 Task: Create a due date automation trigger when advanced on, 2 days after a card is due add dates not due tomorrow at 11:00 AM.
Action: Mouse moved to (964, 285)
Screenshot: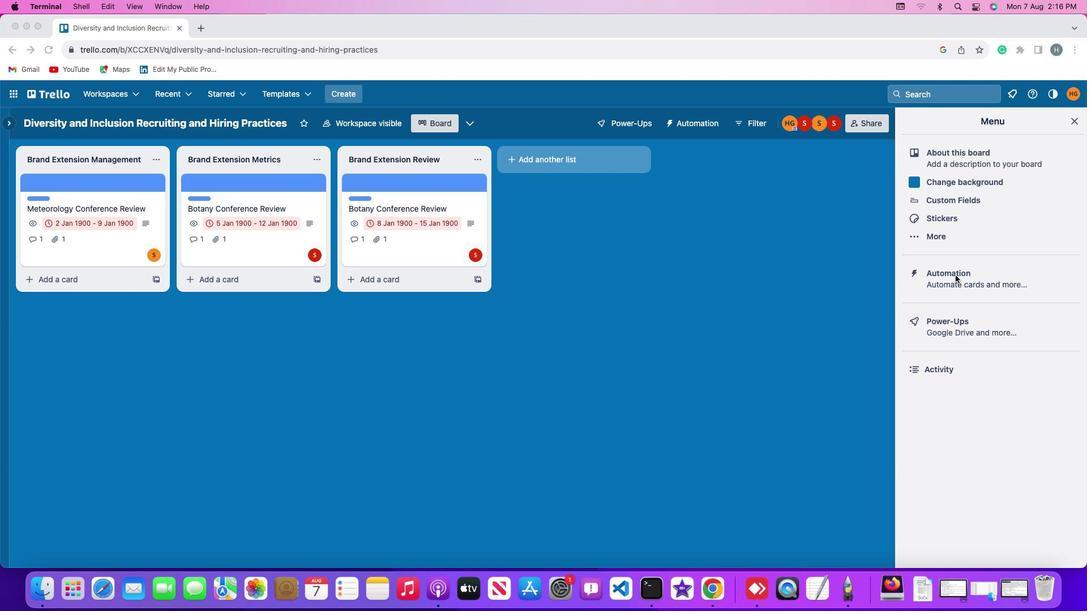 
Action: Mouse pressed left at (964, 285)
Screenshot: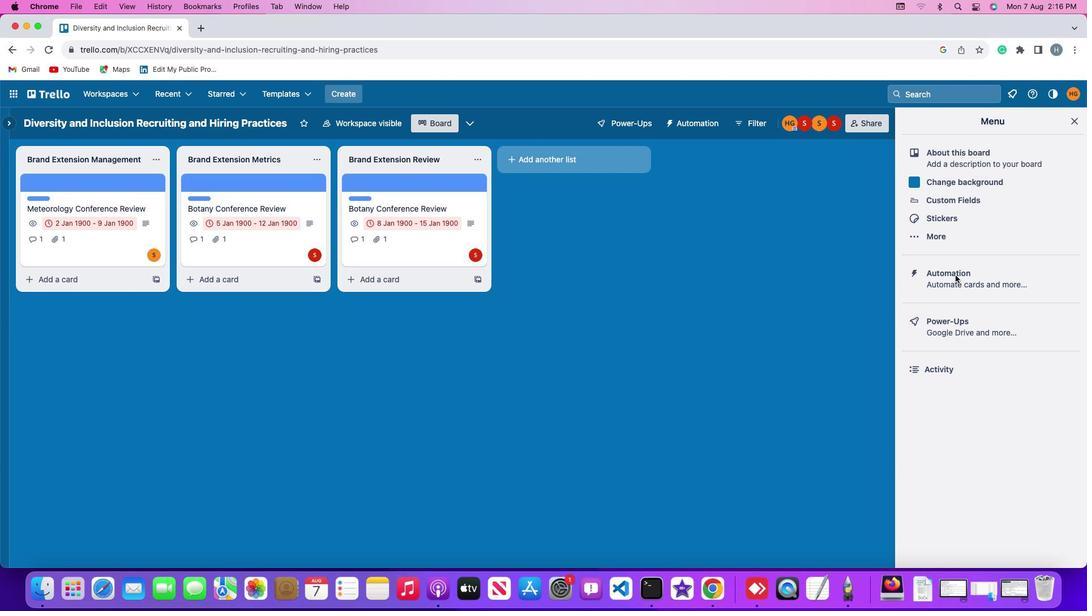 
Action: Mouse moved to (964, 285)
Screenshot: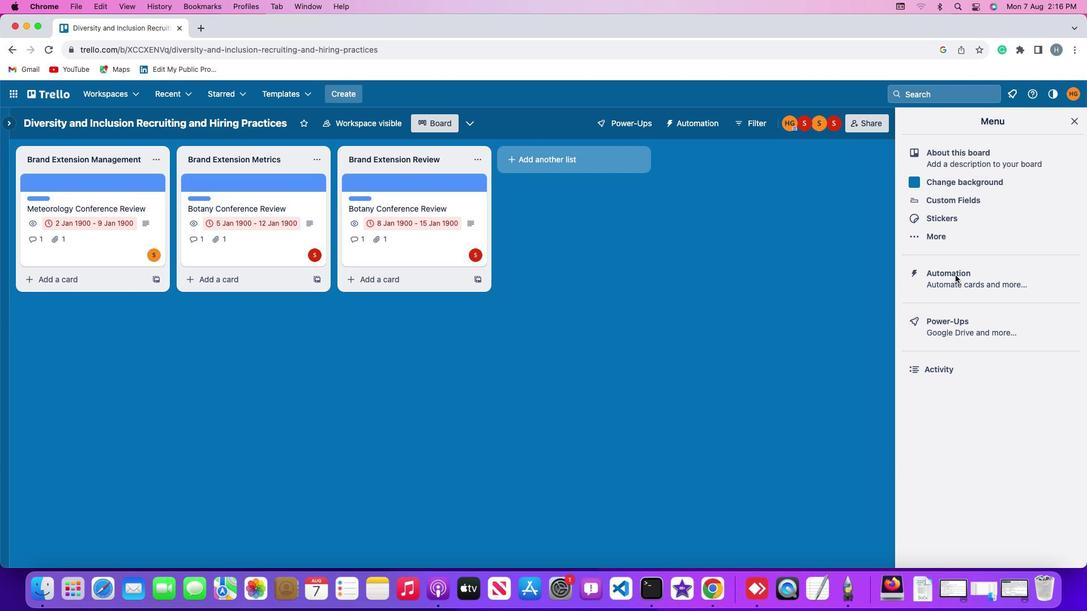 
Action: Mouse pressed left at (964, 285)
Screenshot: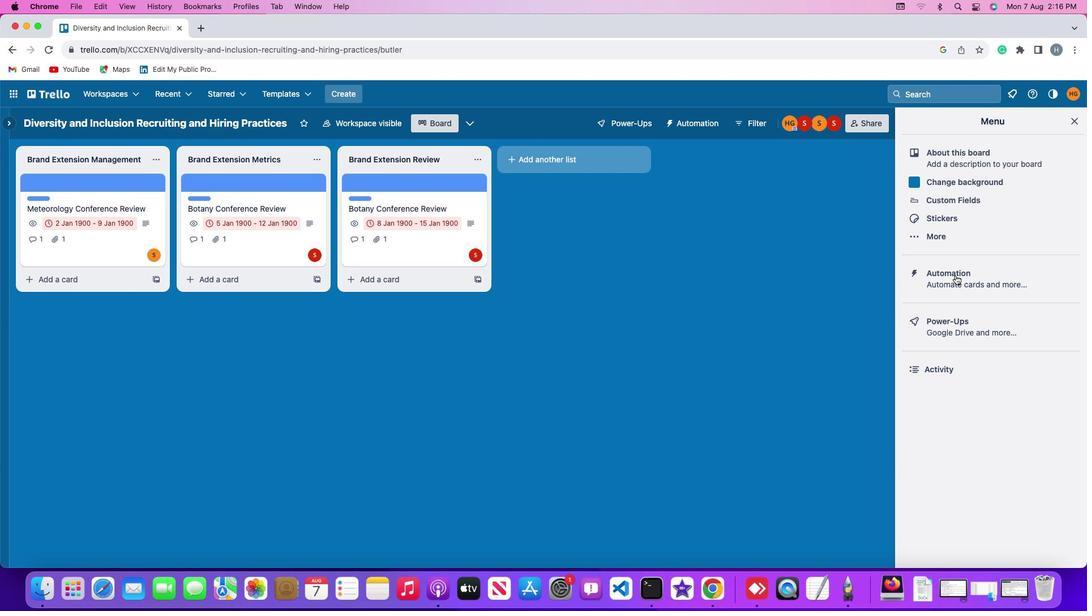 
Action: Mouse moved to (66, 276)
Screenshot: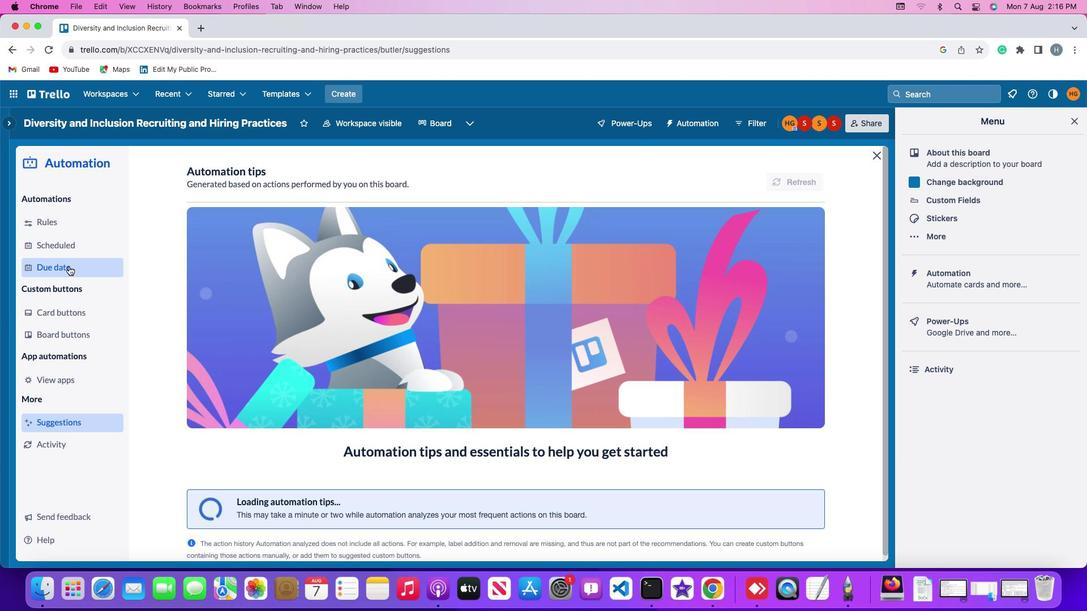 
Action: Mouse pressed left at (66, 276)
Screenshot: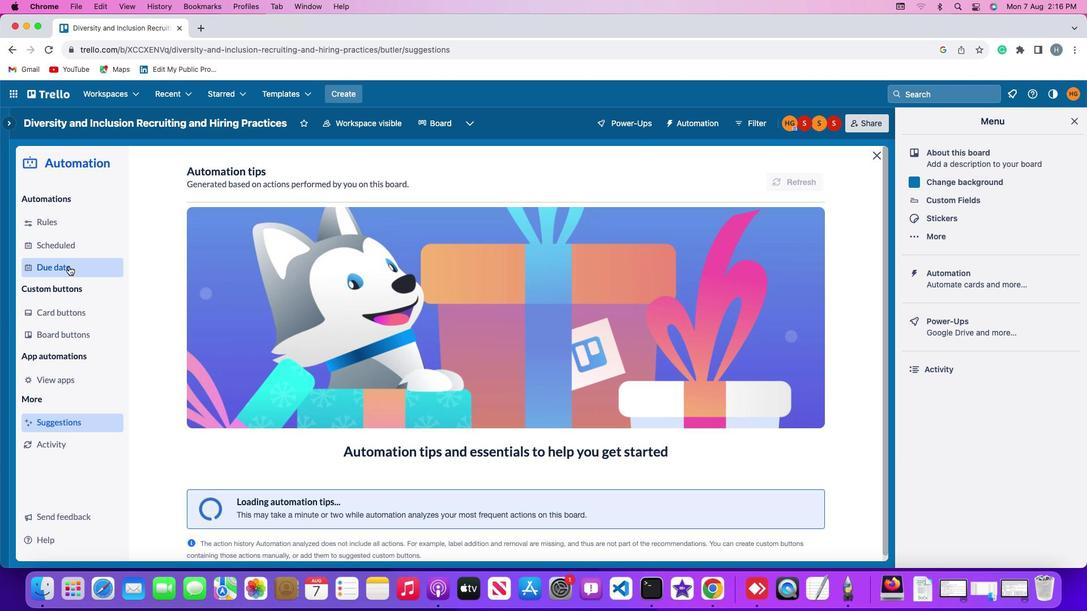 
Action: Mouse moved to (779, 186)
Screenshot: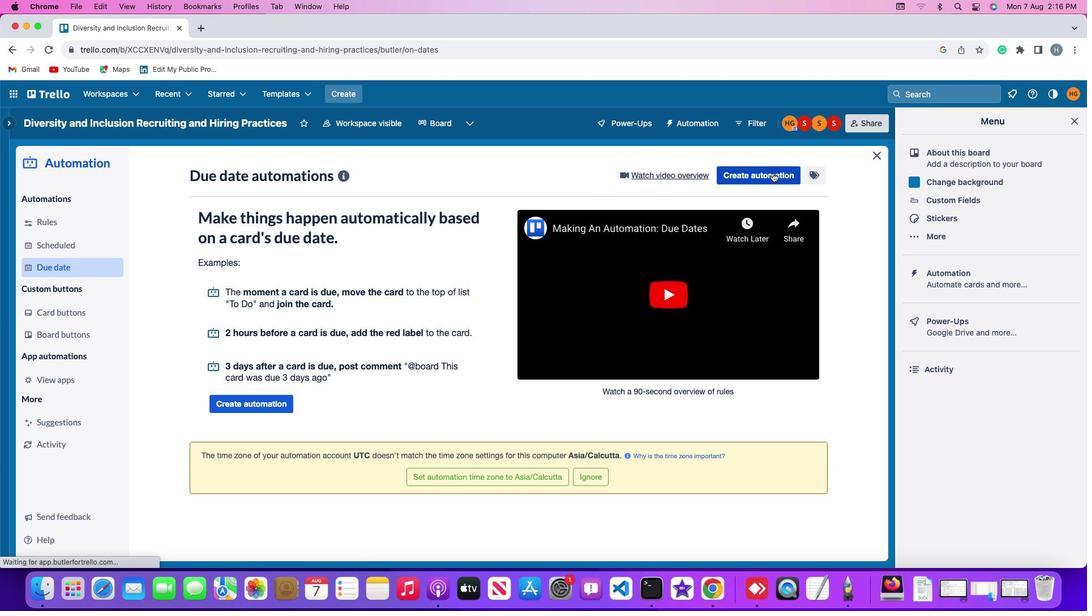 
Action: Mouse pressed left at (779, 186)
Screenshot: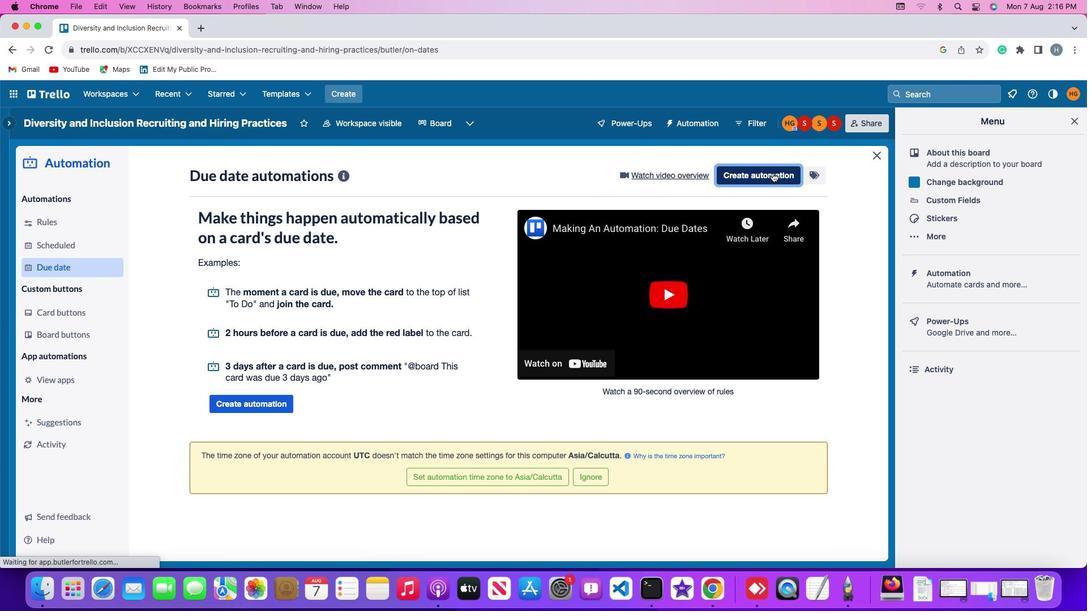 
Action: Mouse moved to (509, 292)
Screenshot: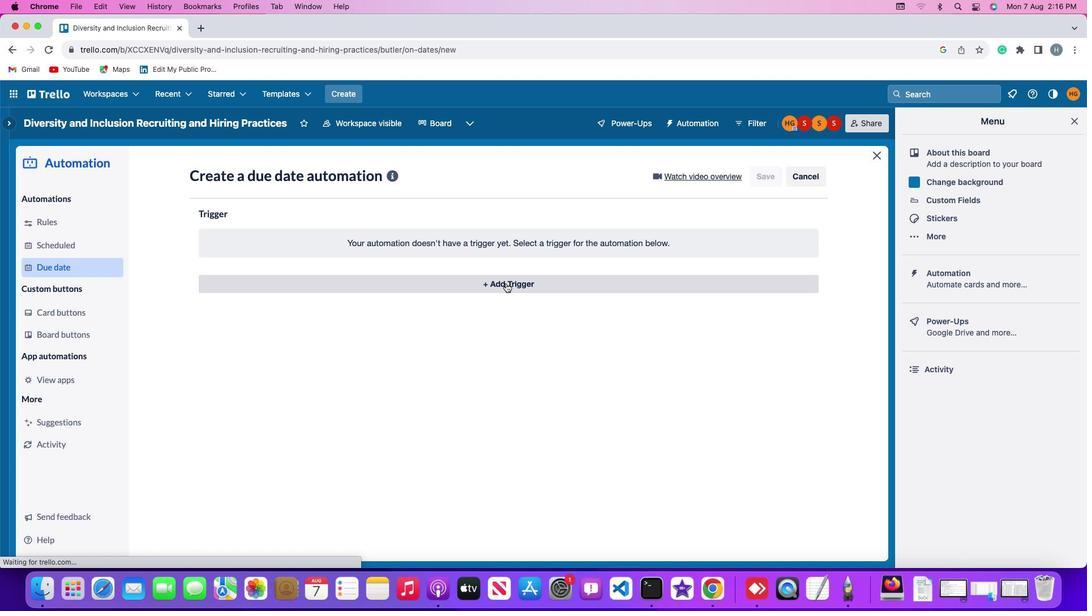 
Action: Mouse pressed left at (509, 292)
Screenshot: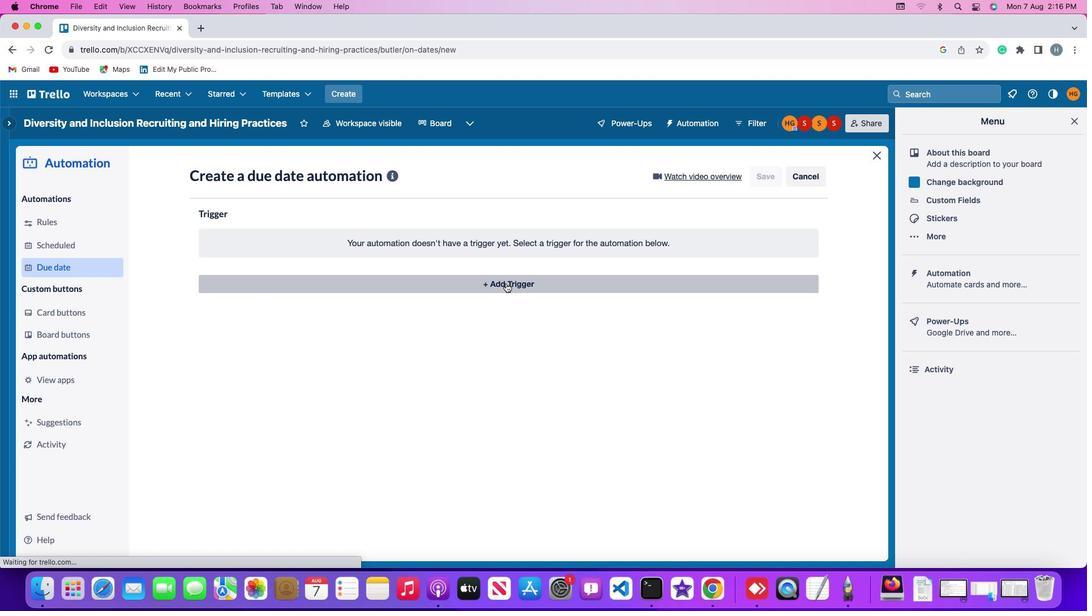 
Action: Mouse moved to (216, 459)
Screenshot: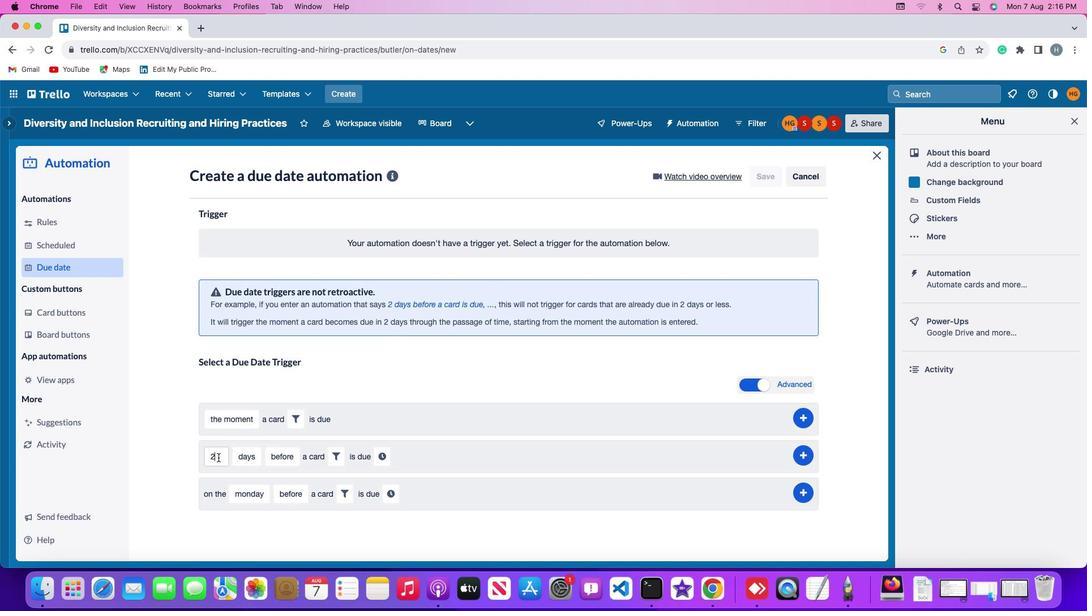 
Action: Mouse pressed left at (216, 459)
Screenshot: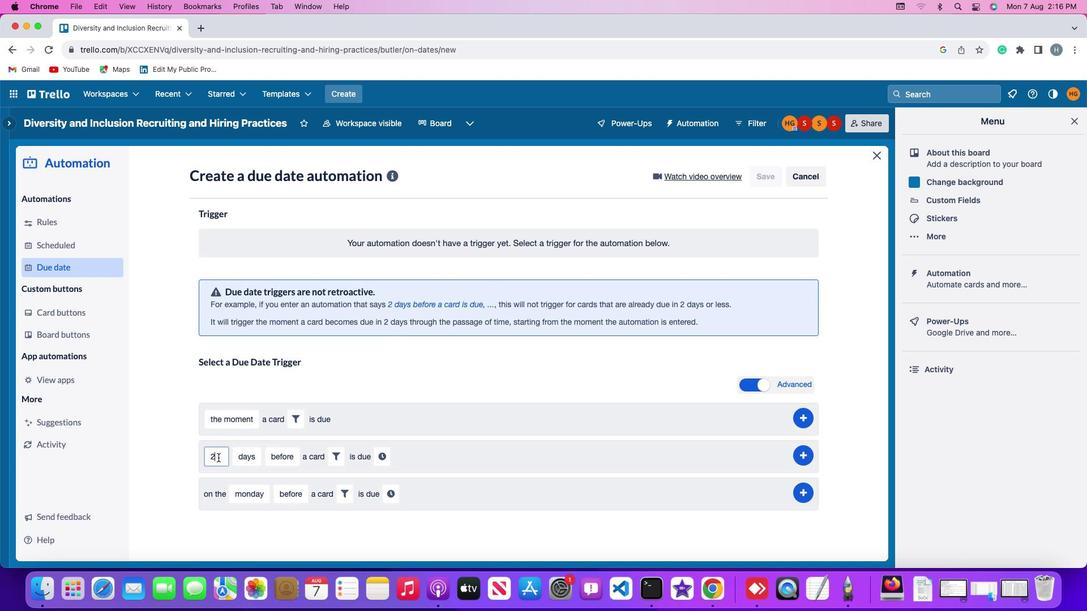 
Action: Key pressed Key.backspace'2'
Screenshot: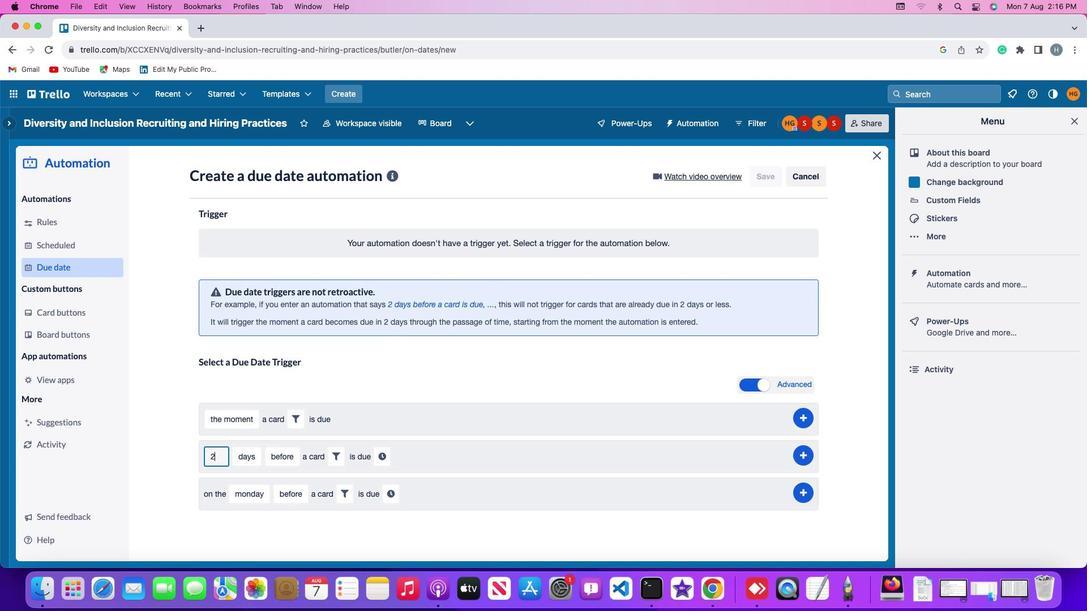 
Action: Mouse moved to (250, 458)
Screenshot: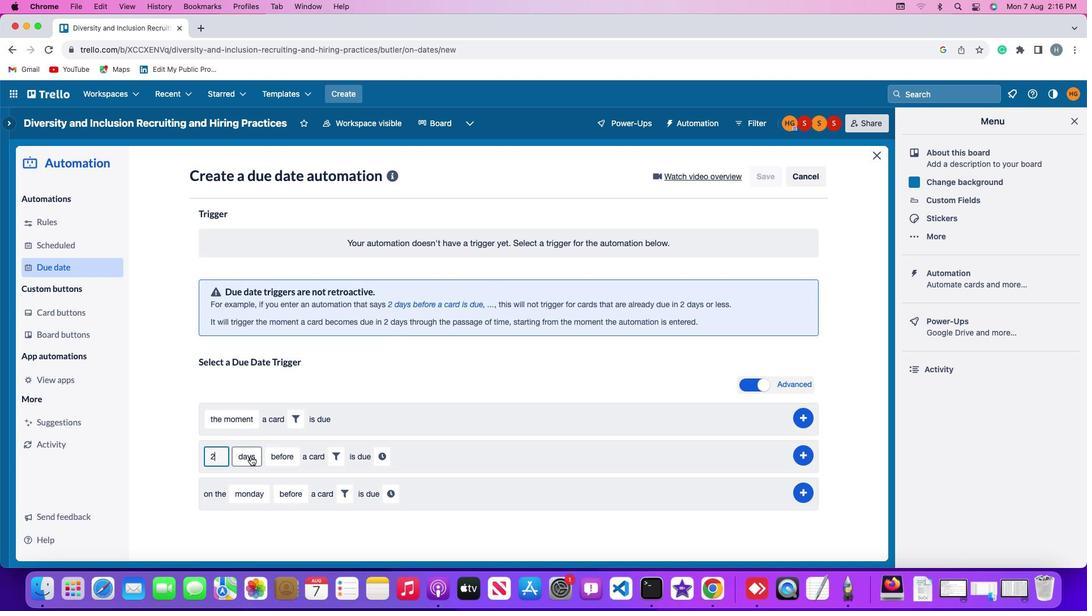 
Action: Mouse pressed left at (250, 458)
Screenshot: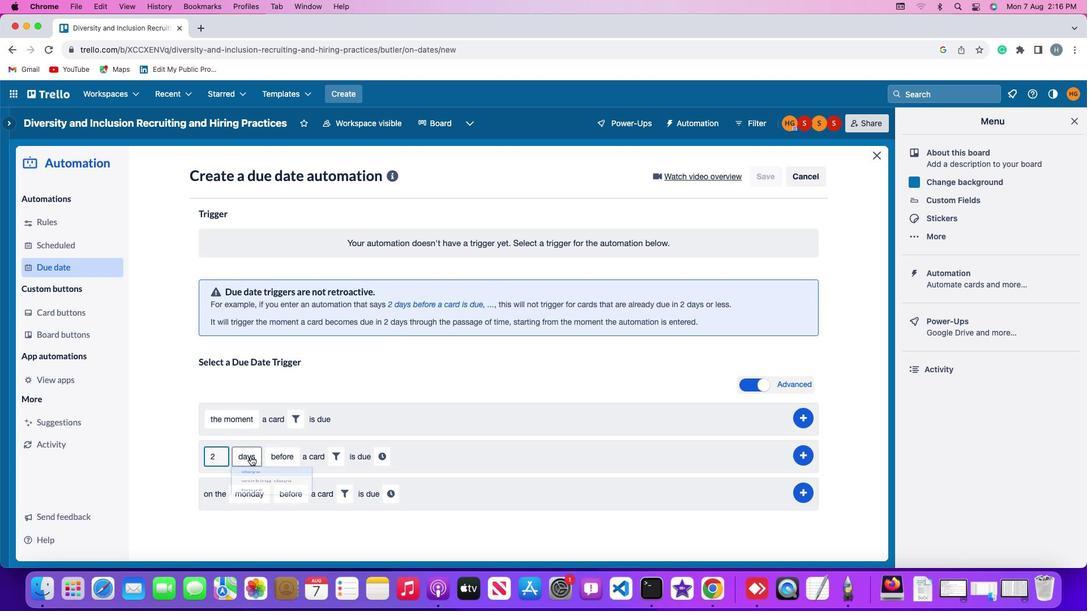 
Action: Mouse moved to (253, 478)
Screenshot: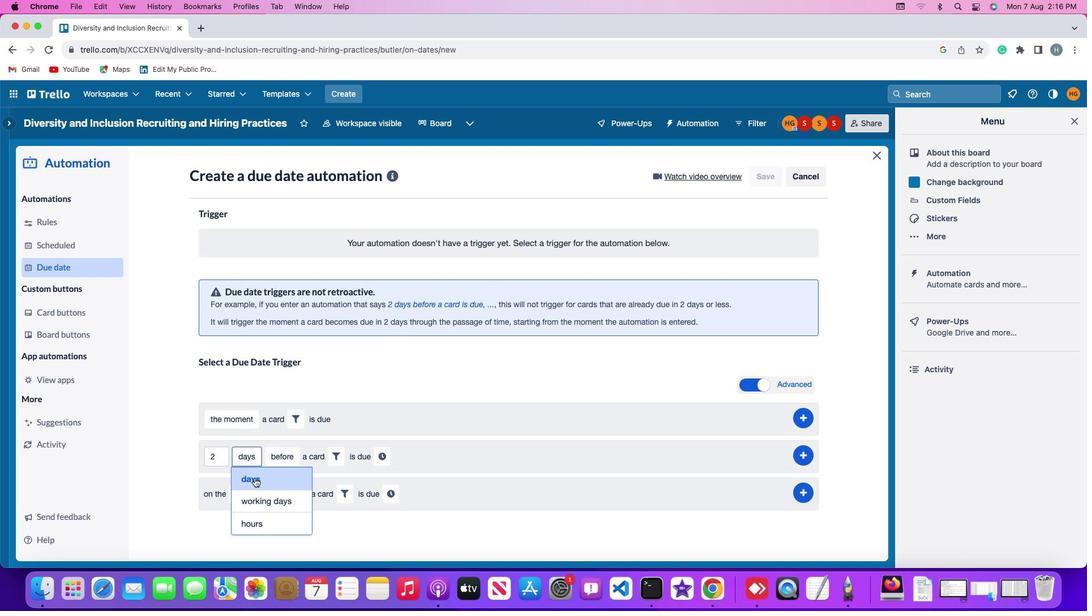 
Action: Mouse pressed left at (253, 478)
Screenshot: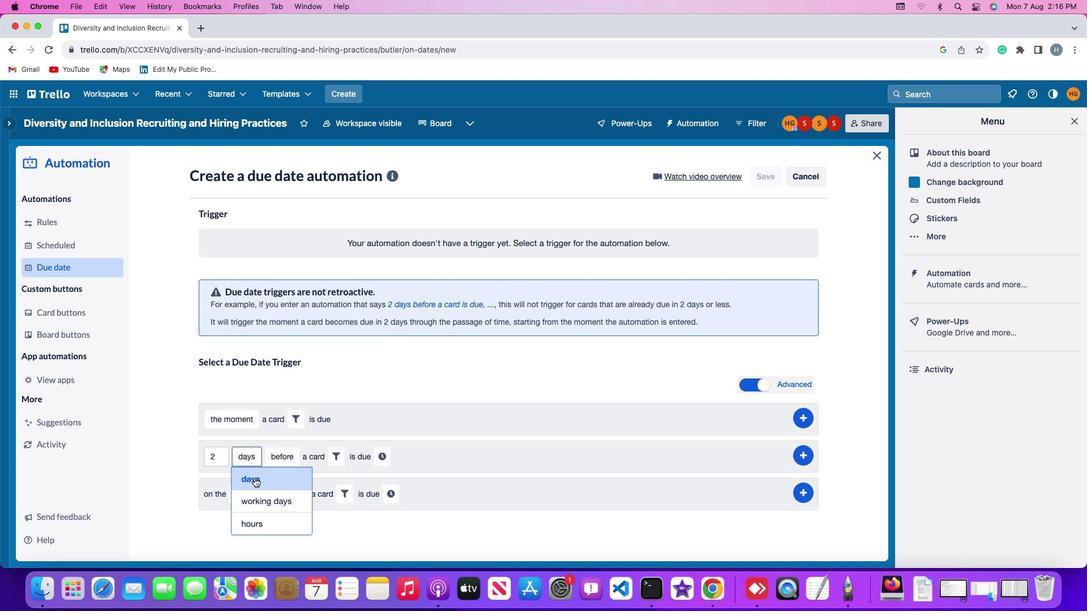 
Action: Mouse moved to (290, 457)
Screenshot: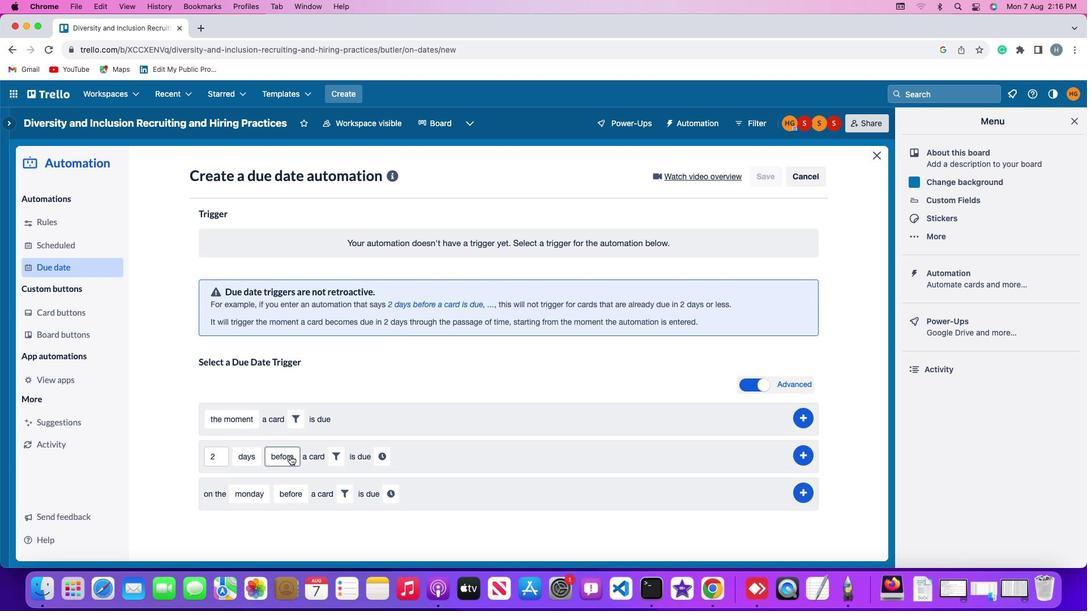 
Action: Mouse pressed left at (290, 457)
Screenshot: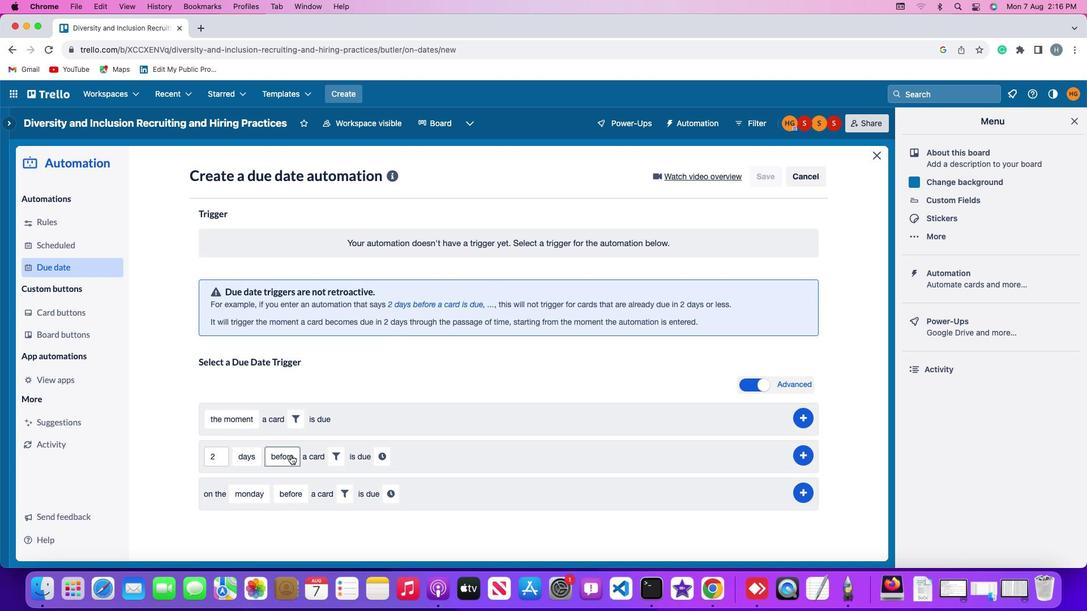 
Action: Mouse moved to (290, 504)
Screenshot: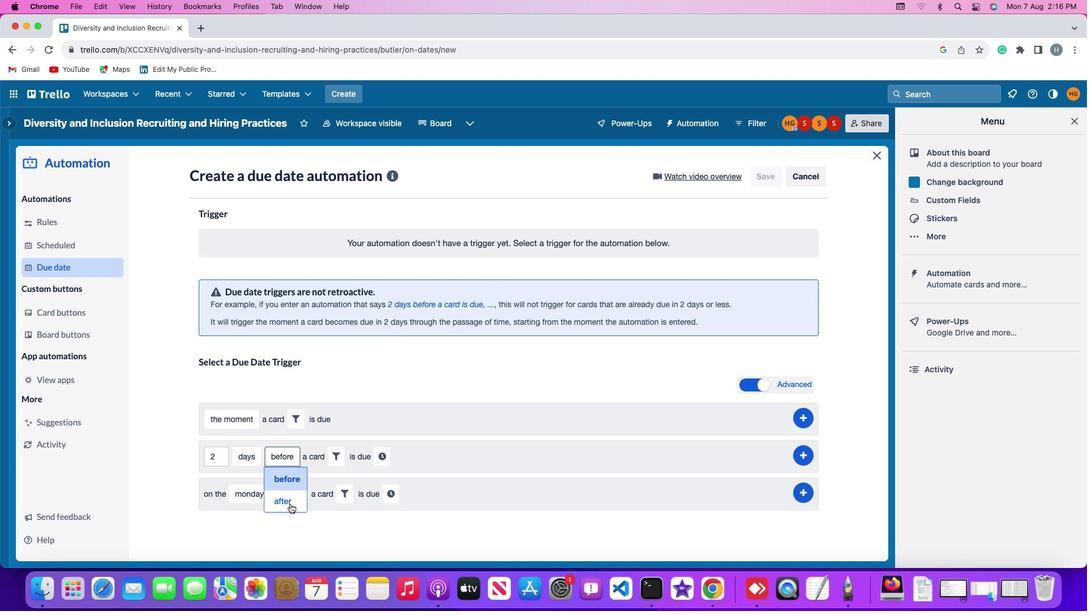 
Action: Mouse pressed left at (290, 504)
Screenshot: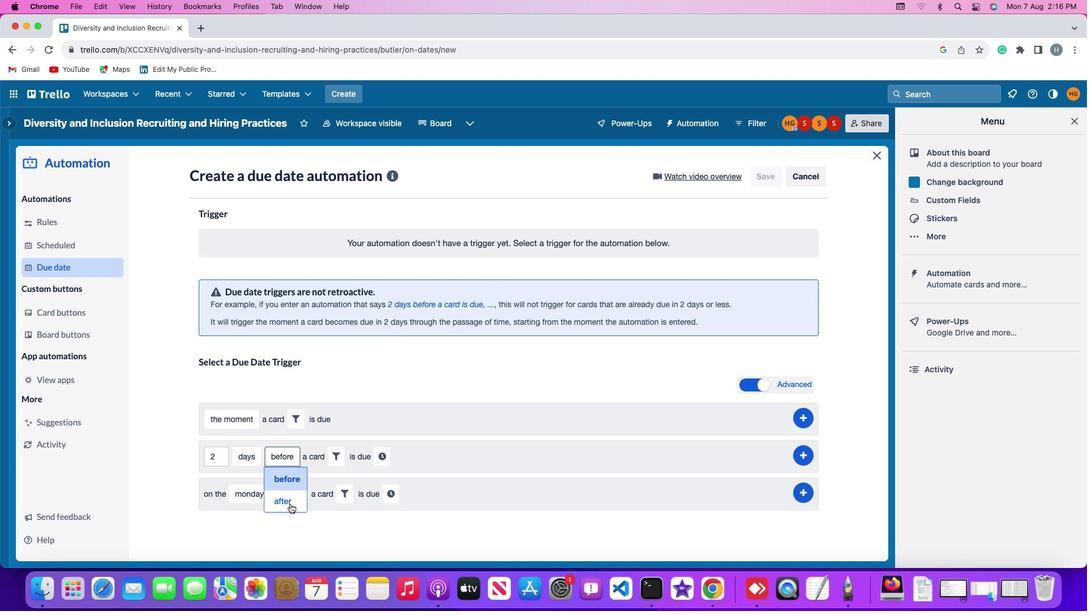 
Action: Mouse moved to (411, 454)
Screenshot: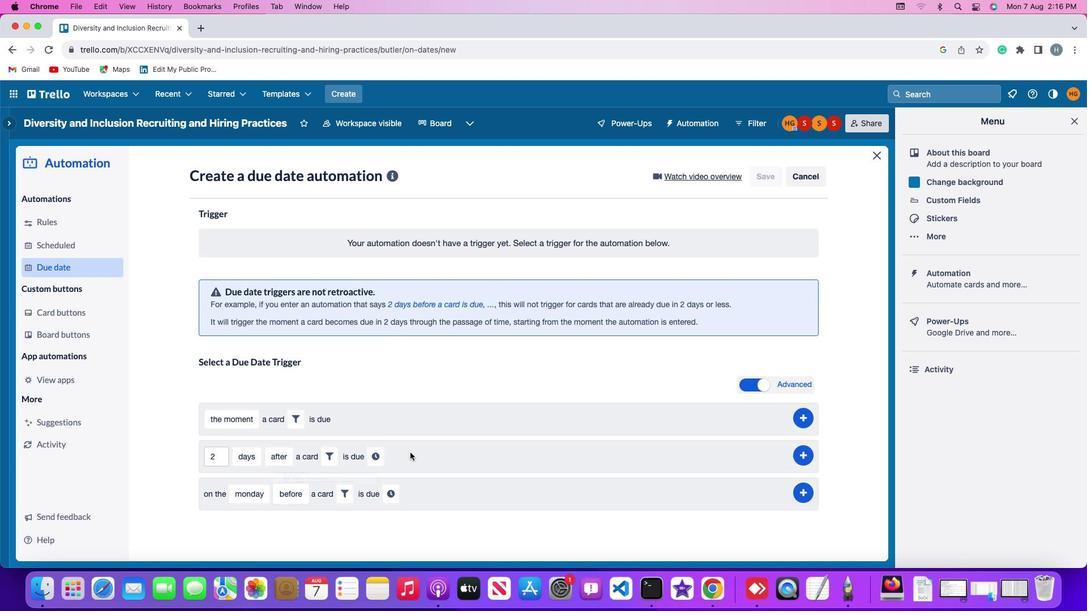 
Action: Mouse pressed left at (411, 454)
Screenshot: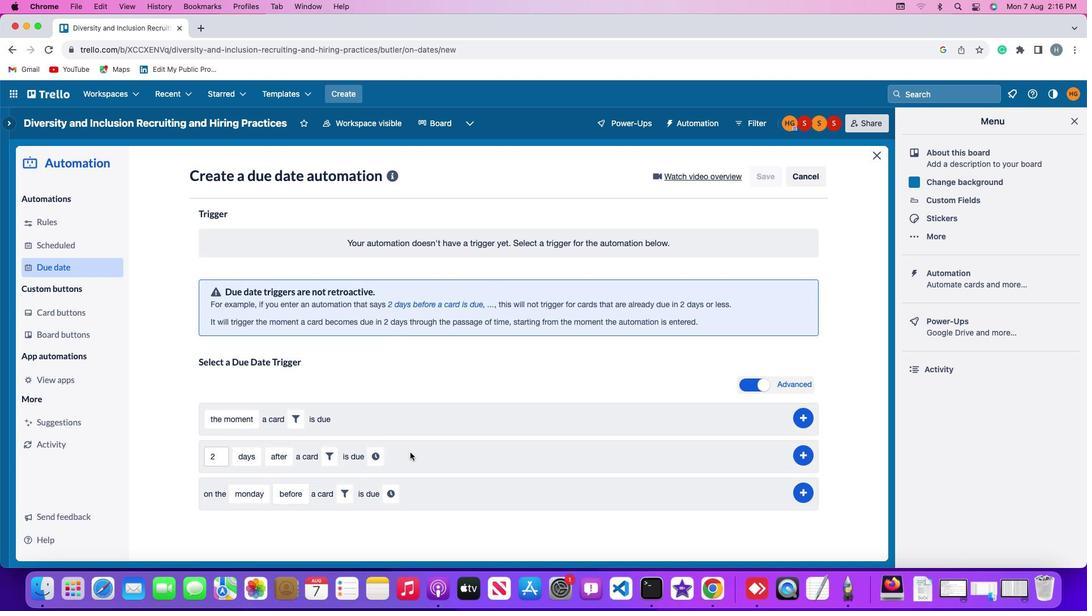 
Action: Mouse moved to (326, 457)
Screenshot: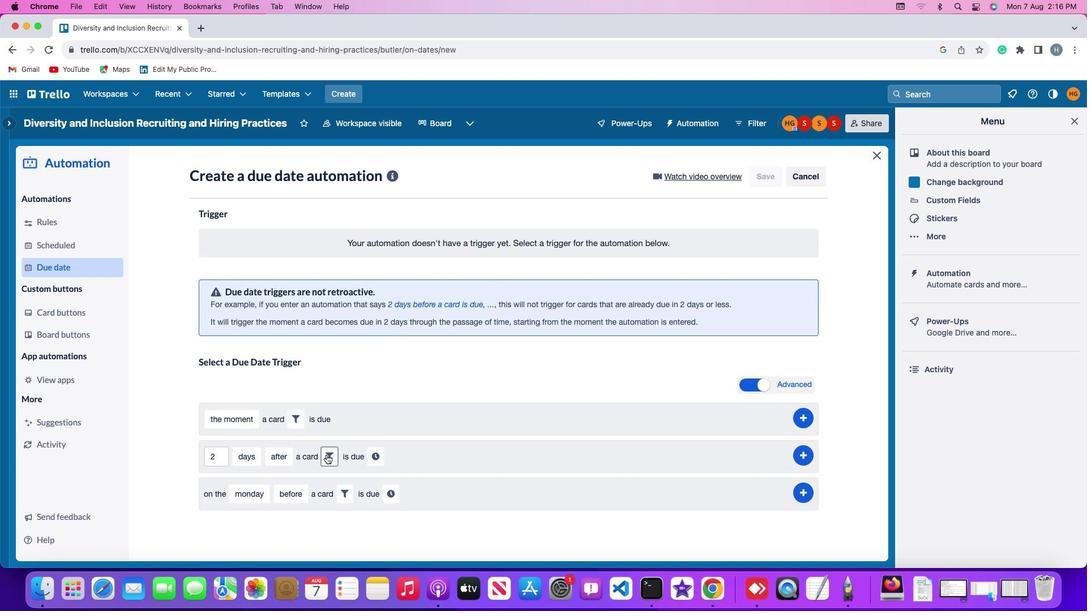 
Action: Mouse pressed left at (326, 457)
Screenshot: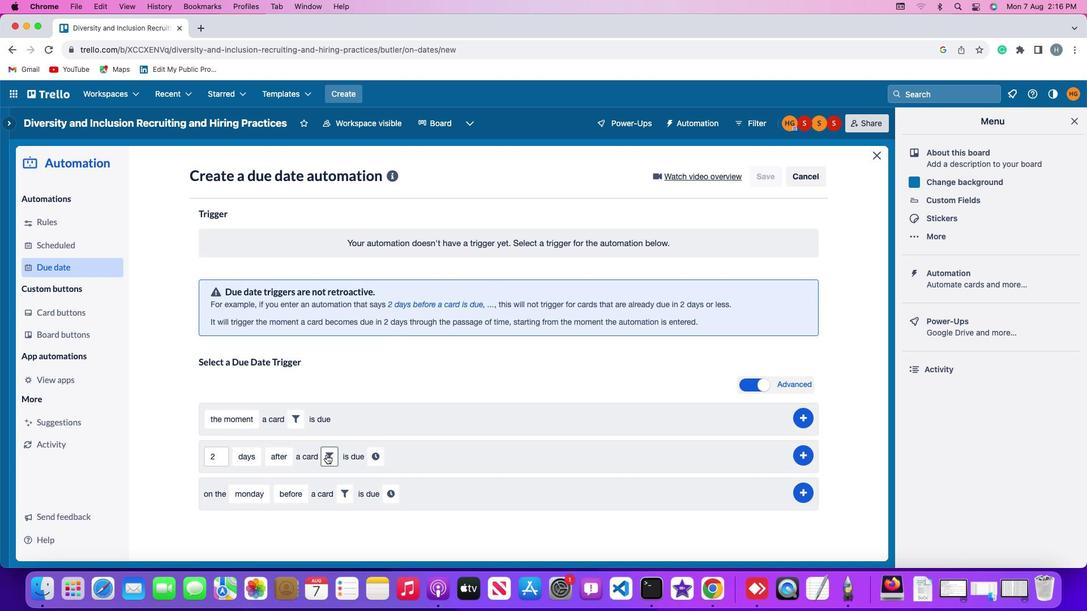 
Action: Mouse moved to (394, 491)
Screenshot: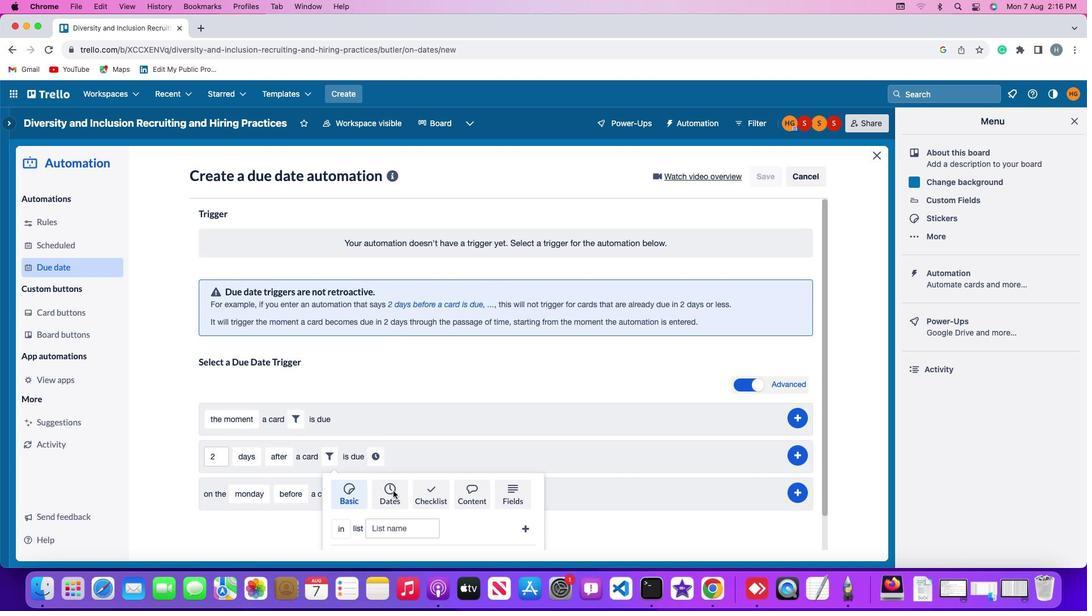 
Action: Mouse pressed left at (394, 491)
Screenshot: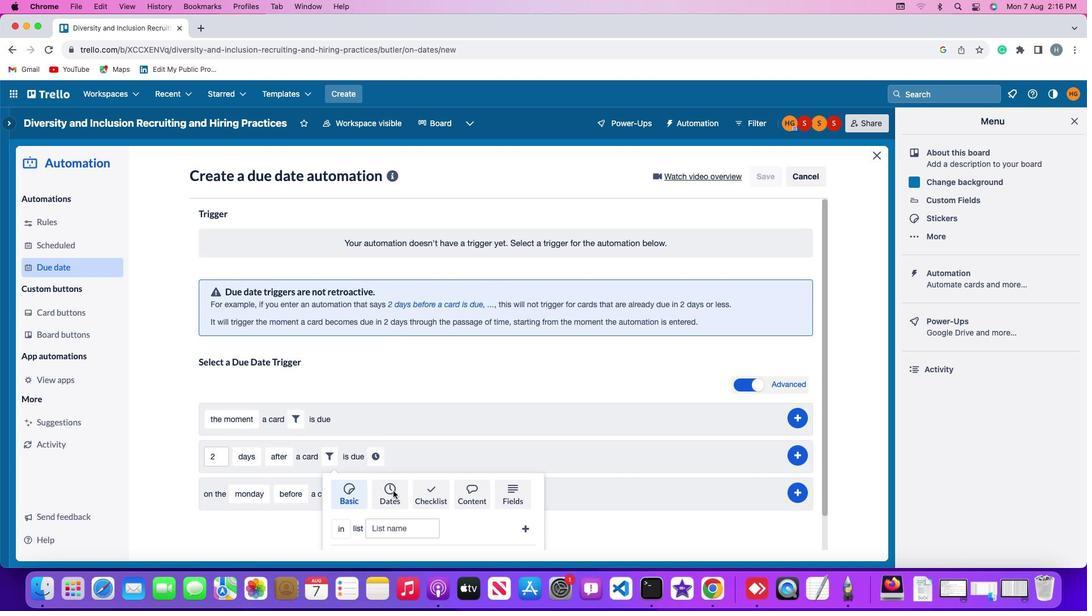 
Action: Mouse moved to (334, 438)
Screenshot: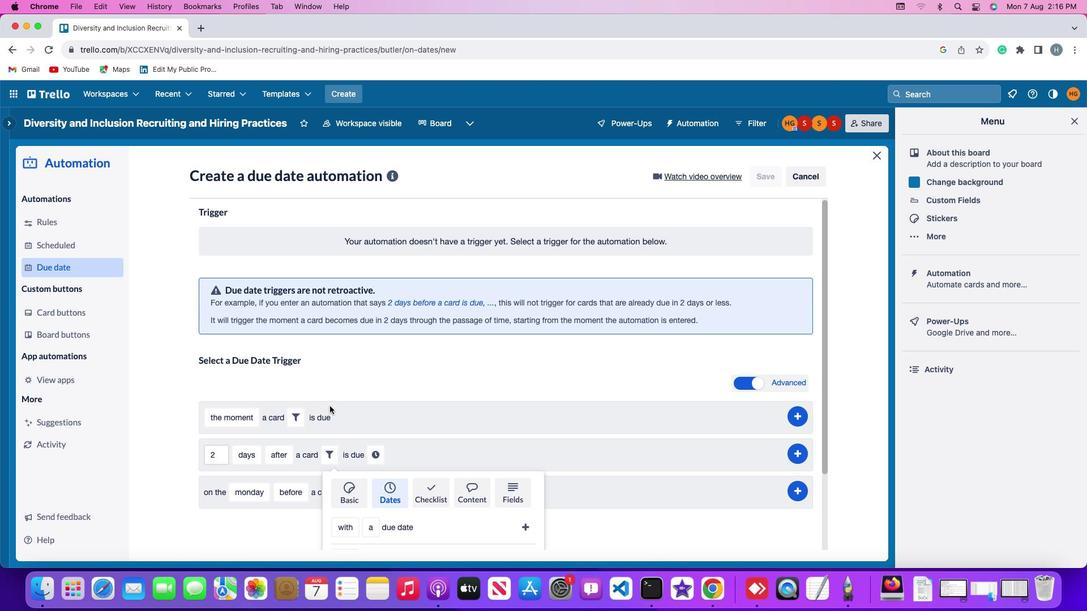 
Action: Mouse scrolled (334, 438) with delta (-3, 21)
Screenshot: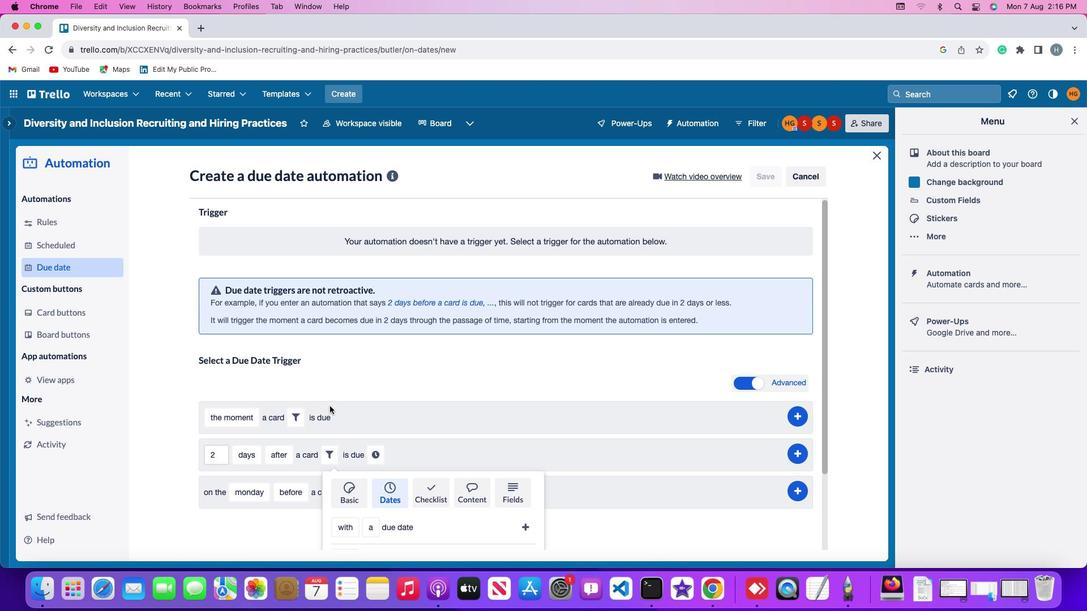
Action: Mouse moved to (331, 418)
Screenshot: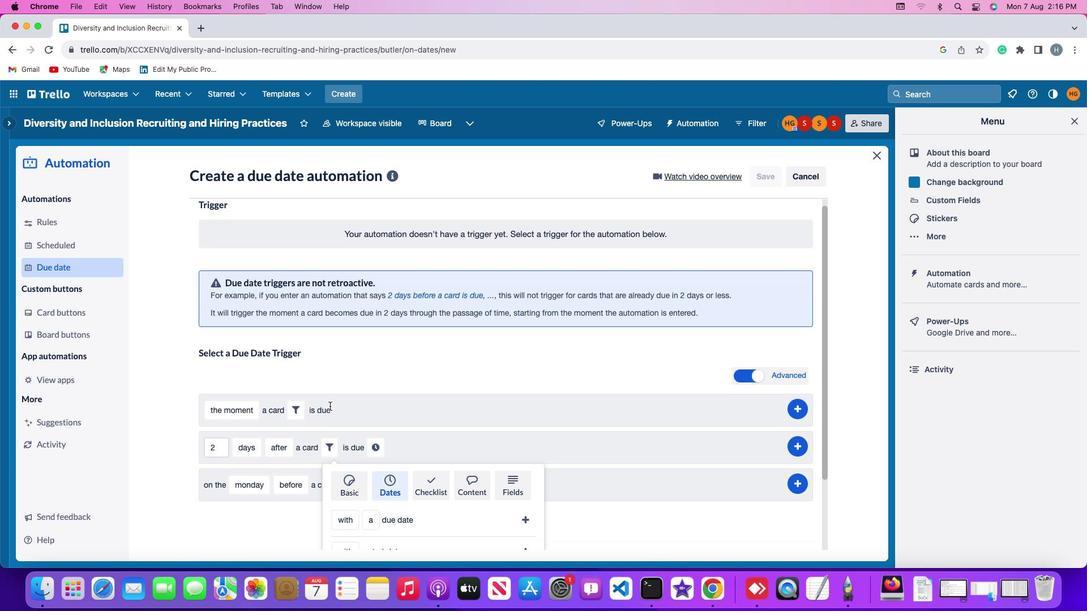 
Action: Mouse scrolled (331, 418) with delta (-3, 21)
Screenshot: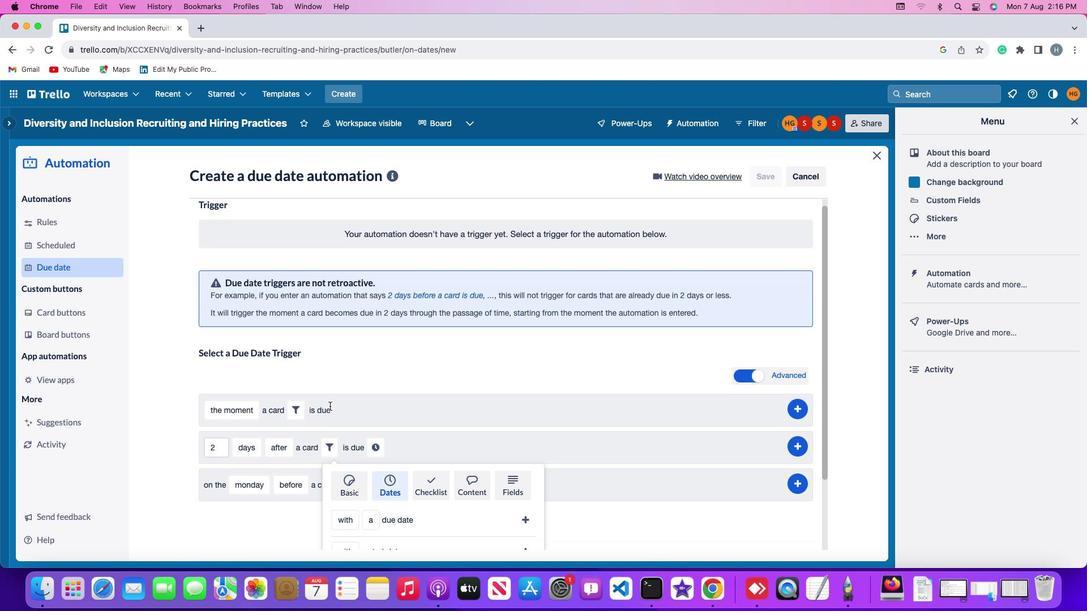 
Action: Mouse moved to (330, 410)
Screenshot: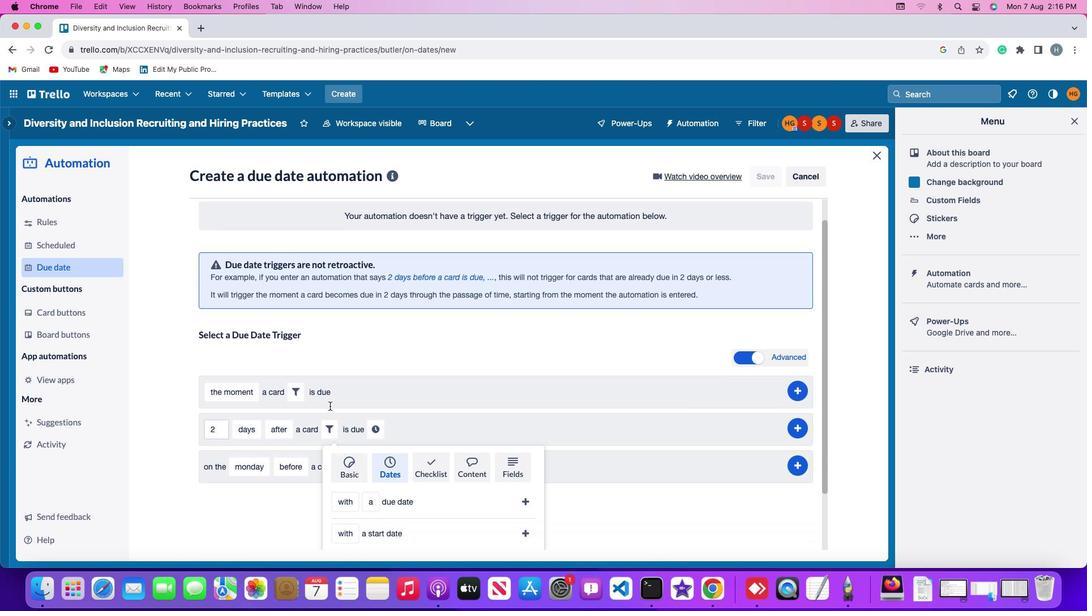 
Action: Mouse scrolled (330, 410) with delta (-3, 20)
Screenshot: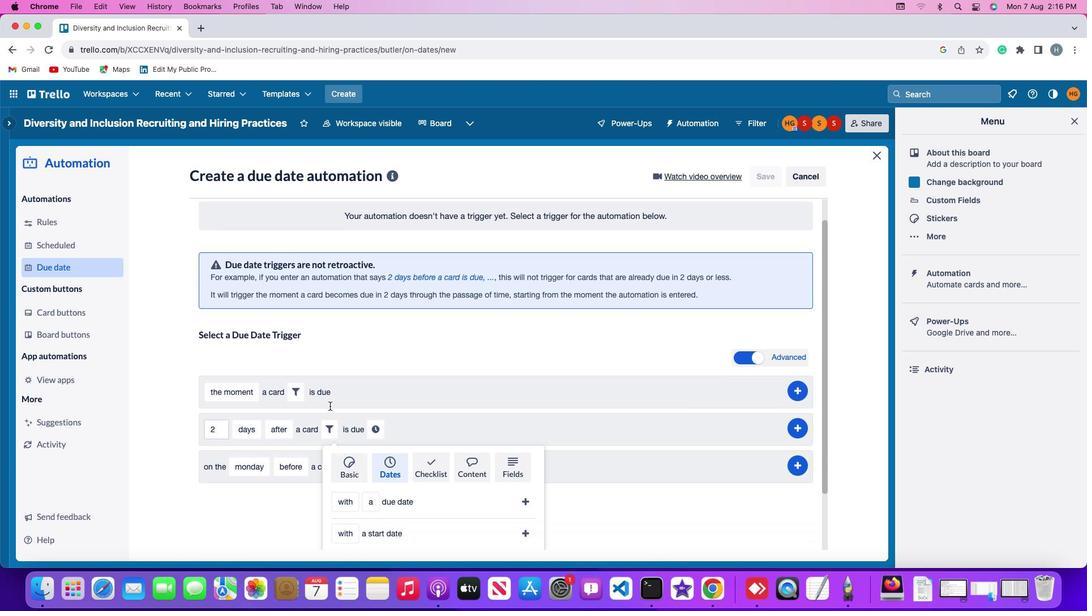 
Action: Mouse scrolled (330, 410) with delta (-3, 19)
Screenshot: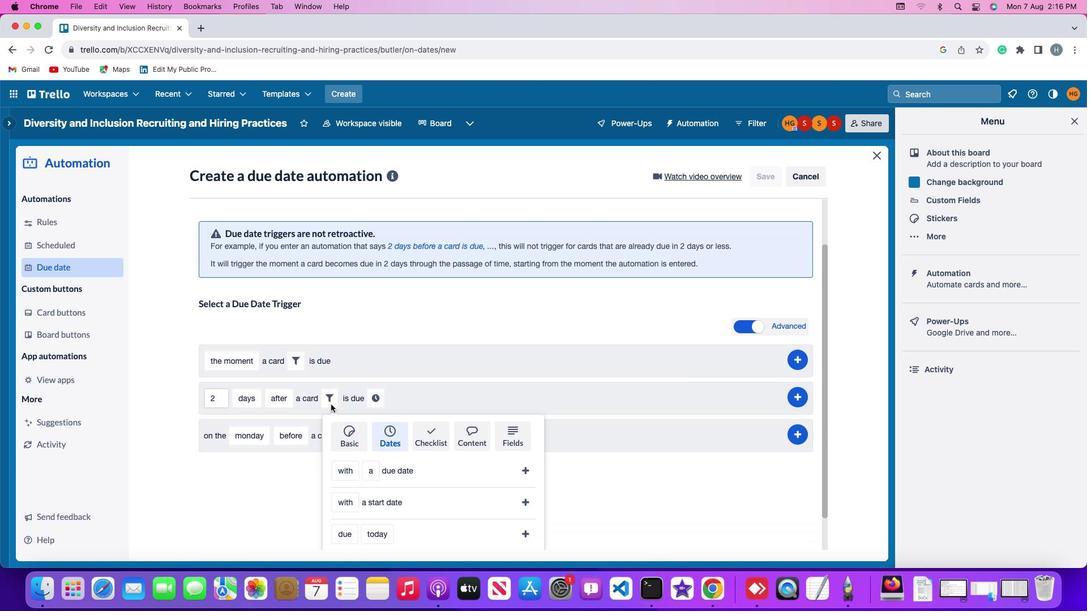
Action: Mouse moved to (345, 497)
Screenshot: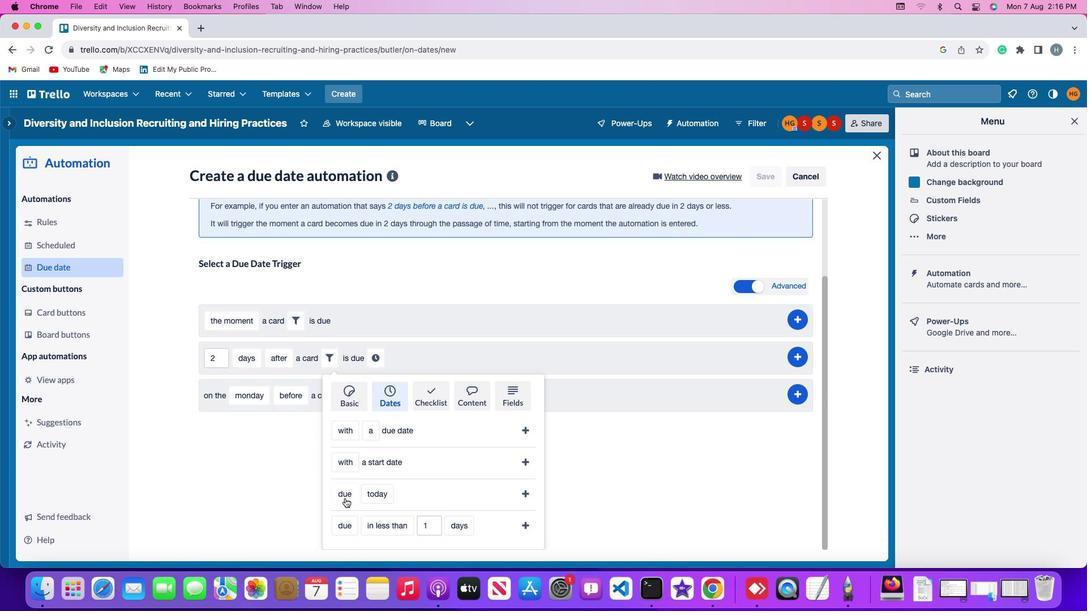 
Action: Mouse pressed left at (345, 497)
Screenshot: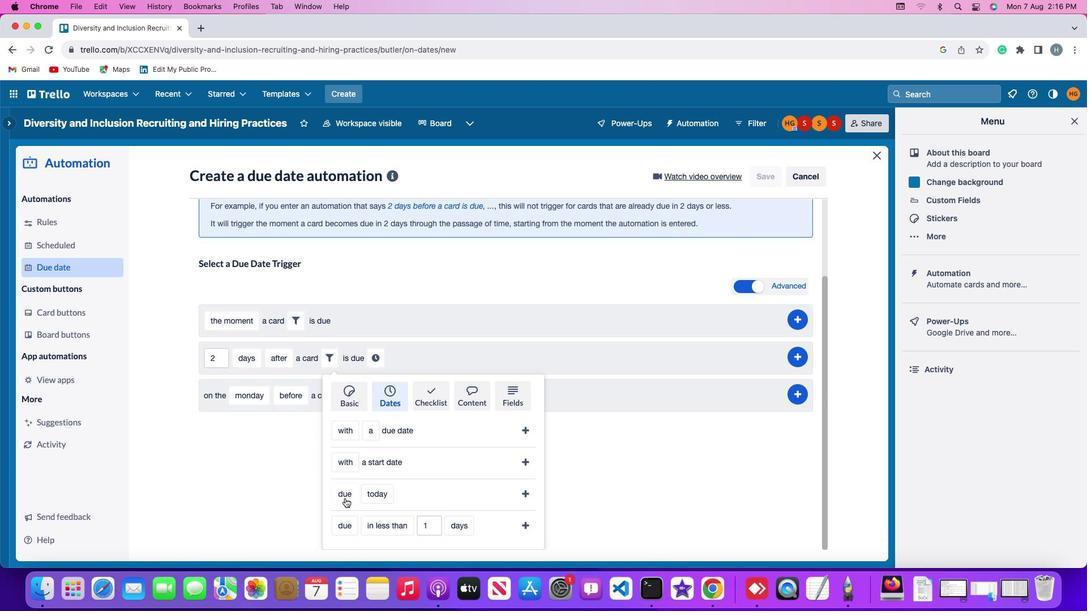 
Action: Mouse moved to (371, 429)
Screenshot: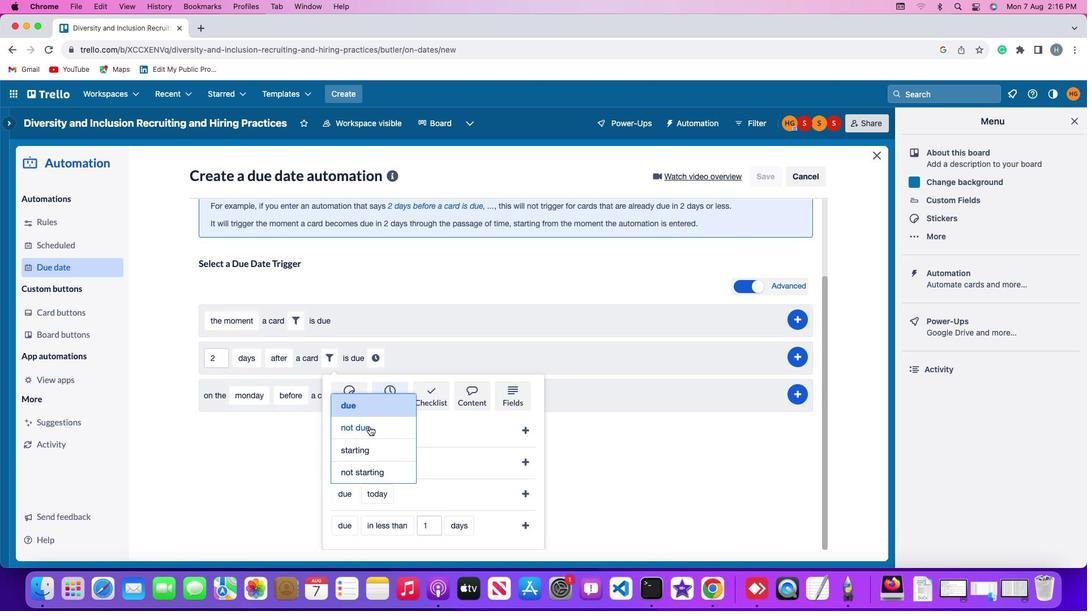 
Action: Mouse pressed left at (371, 429)
Screenshot: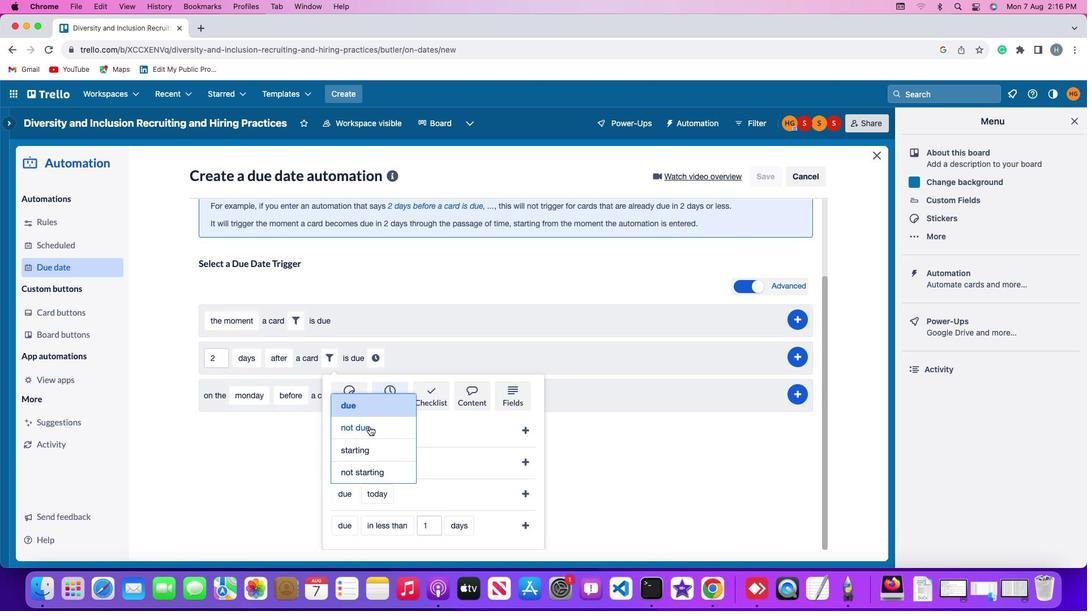 
Action: Mouse moved to (386, 500)
Screenshot: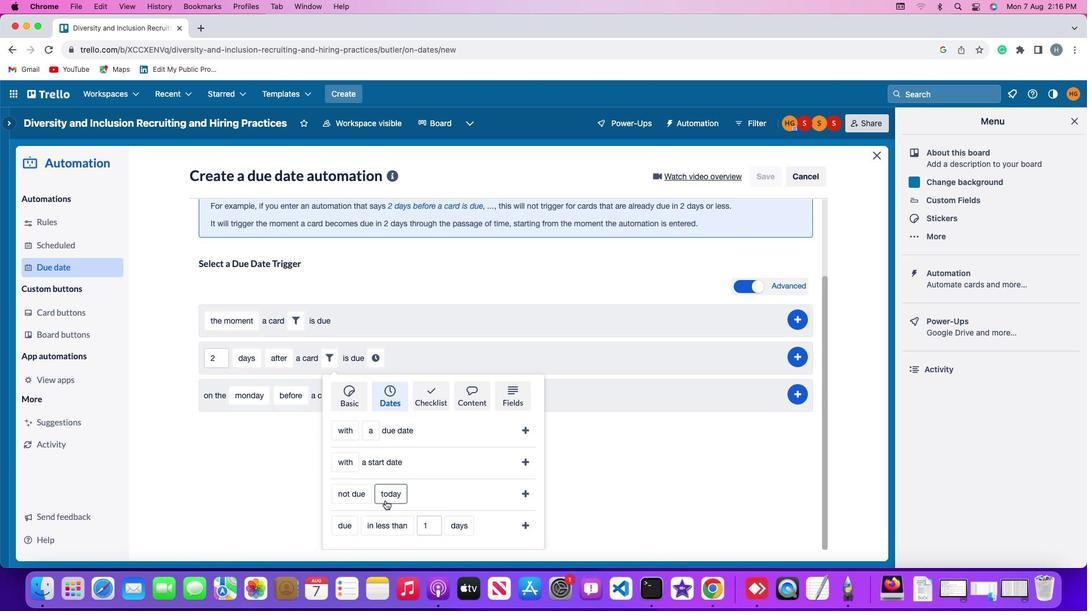 
Action: Mouse pressed left at (386, 500)
Screenshot: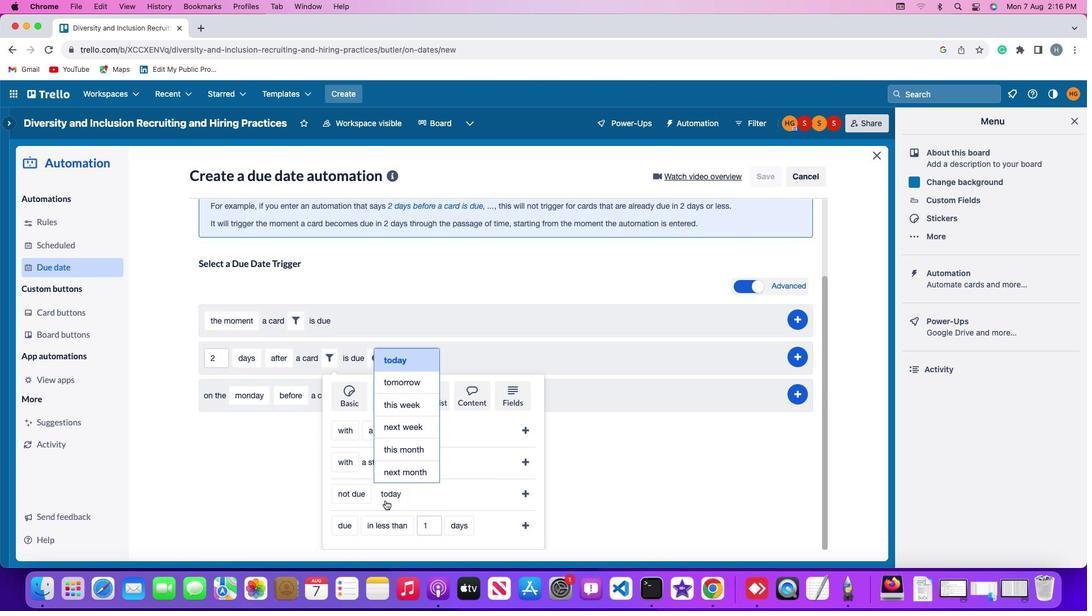 
Action: Mouse moved to (410, 388)
Screenshot: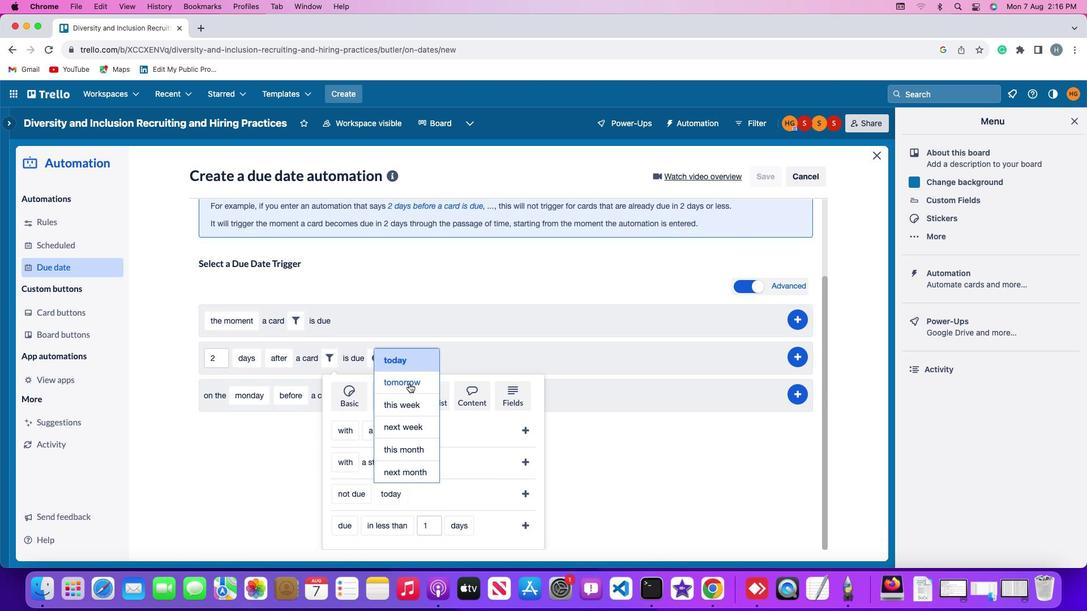 
Action: Mouse pressed left at (410, 388)
Screenshot: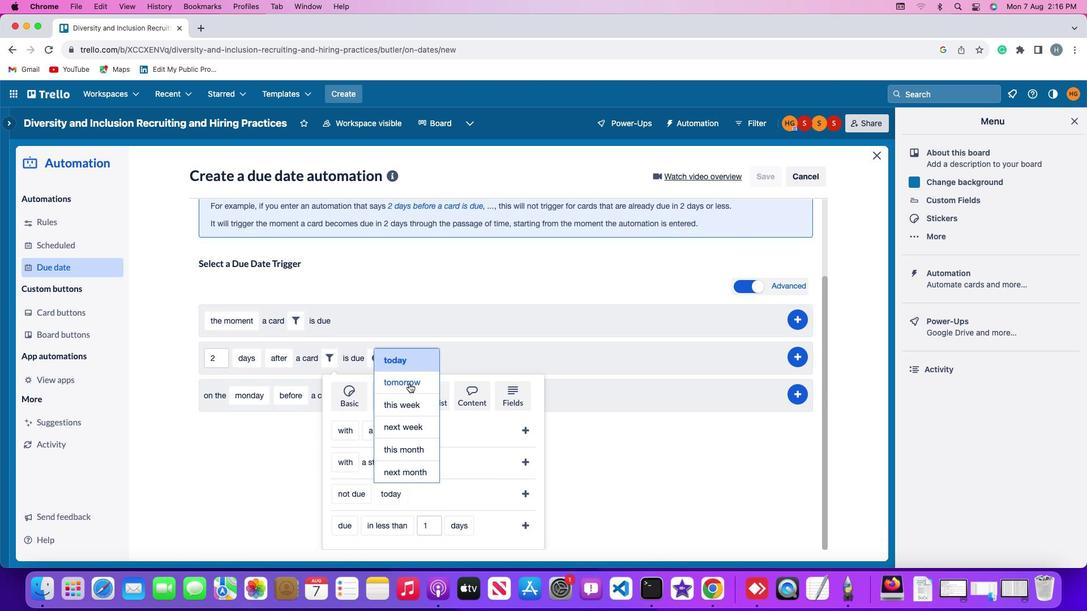 
Action: Mouse moved to (529, 490)
Screenshot: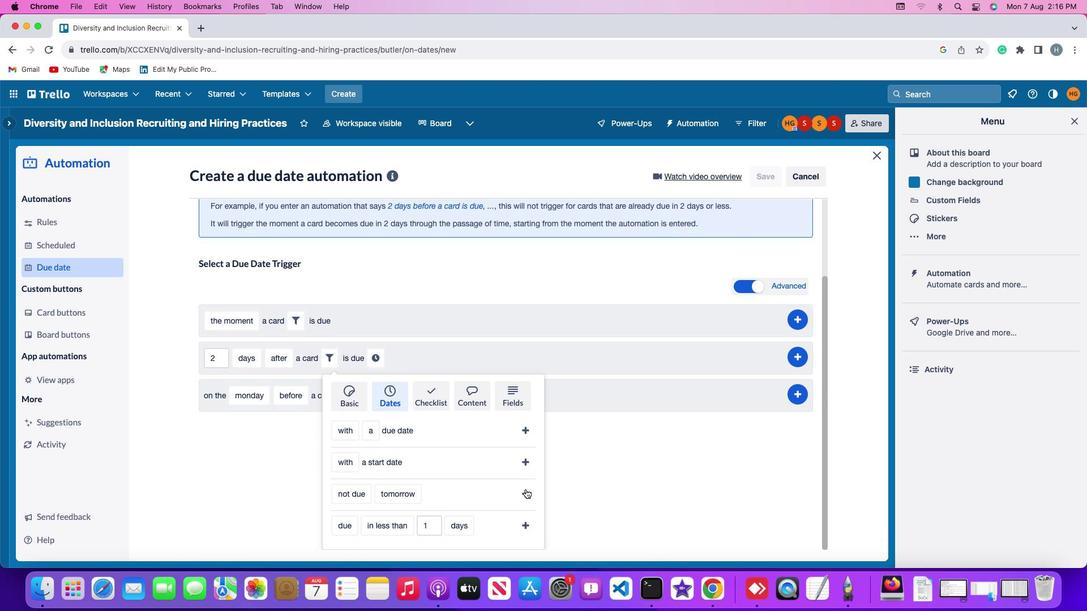 
Action: Mouse pressed left at (529, 490)
Screenshot: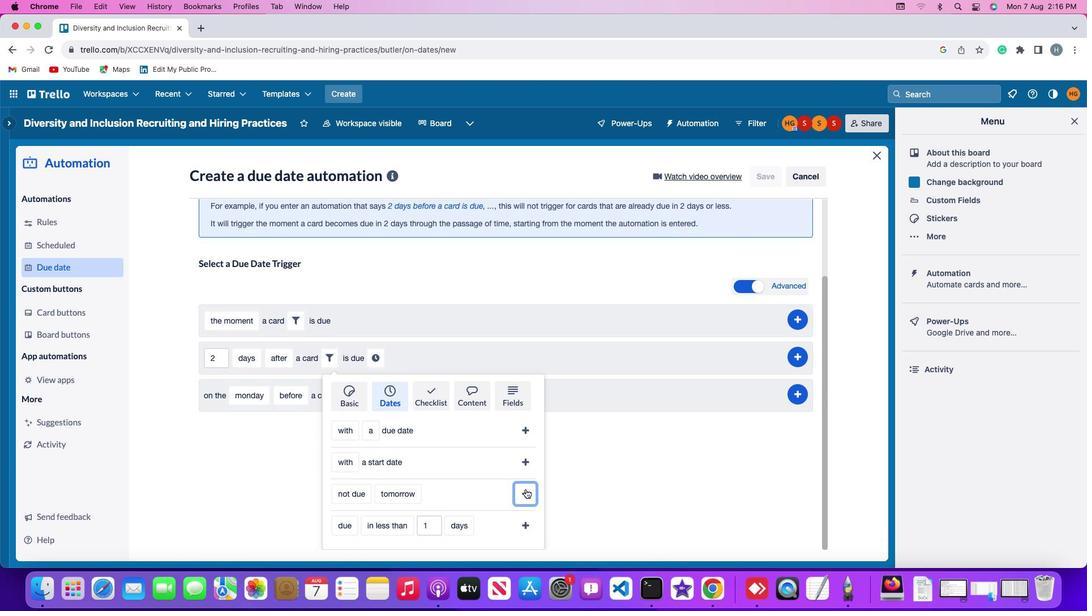 
Action: Mouse moved to (469, 451)
Screenshot: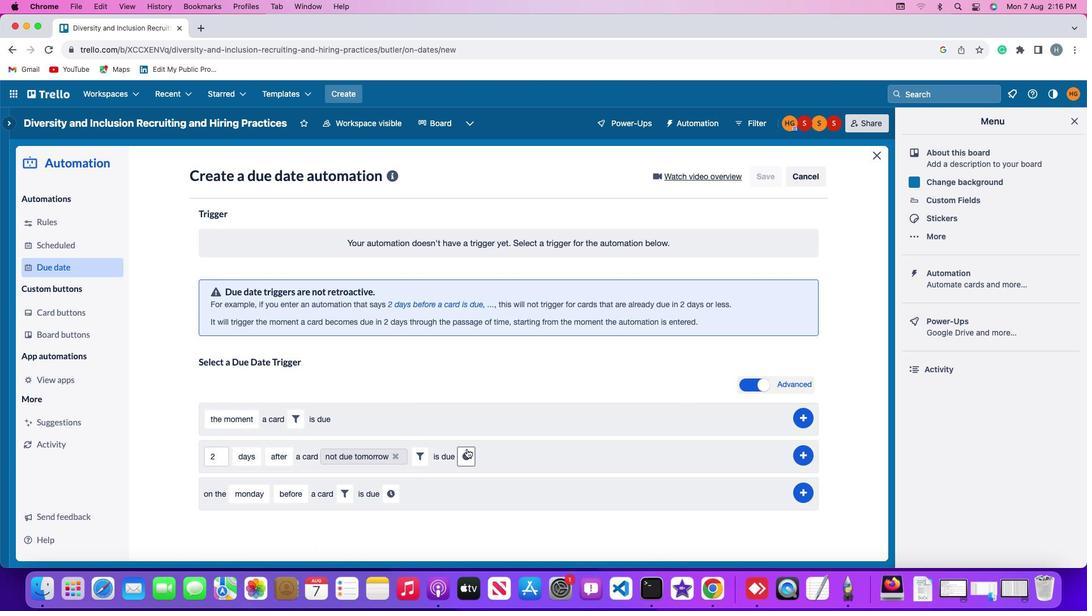 
Action: Mouse pressed left at (469, 451)
Screenshot: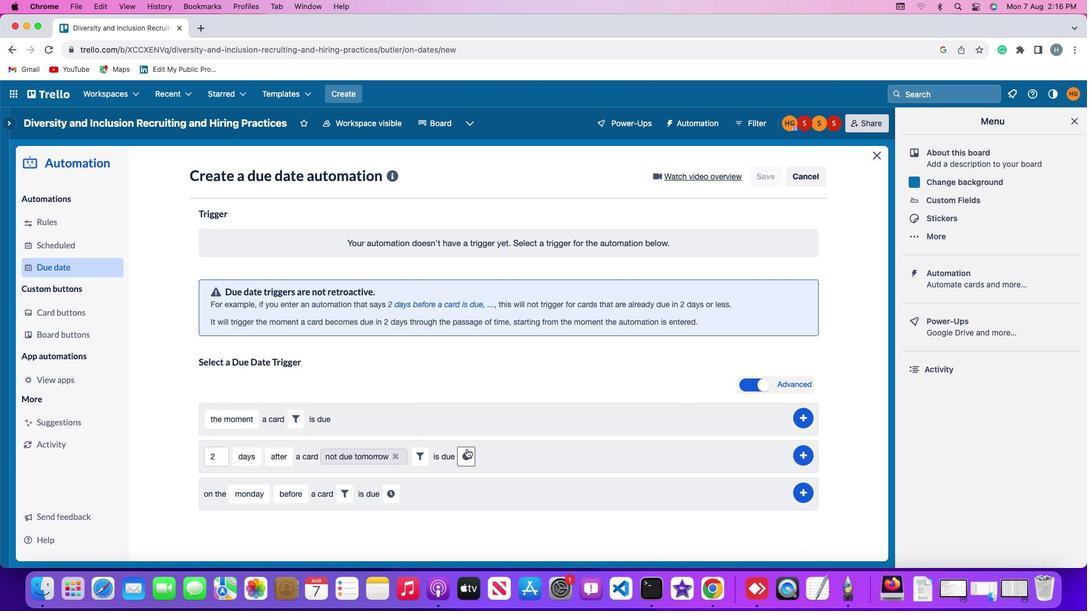 
Action: Mouse moved to (488, 458)
Screenshot: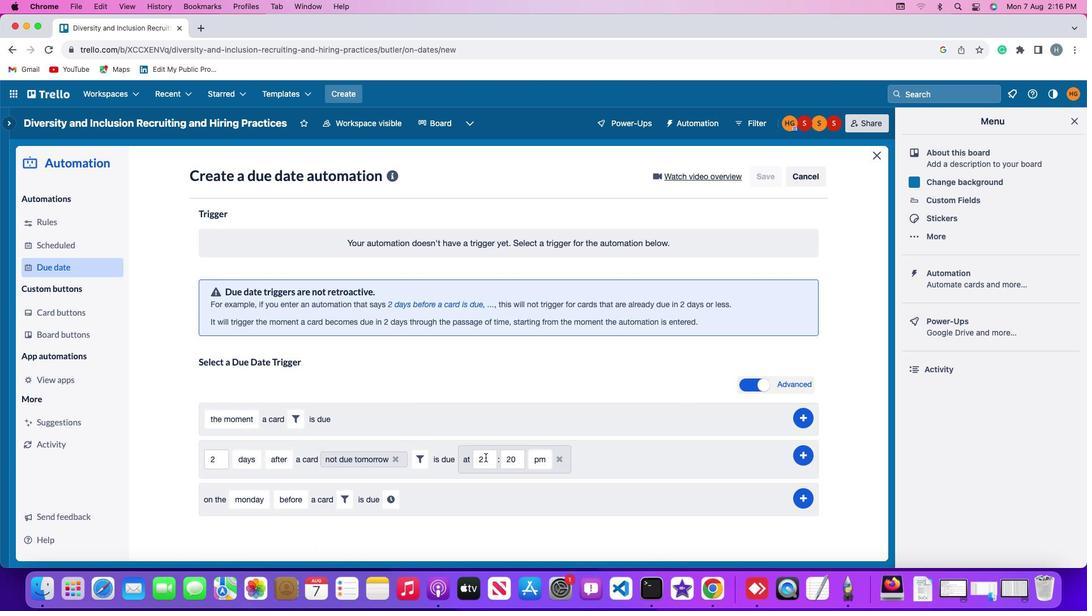 
Action: Mouse pressed left at (488, 458)
Screenshot: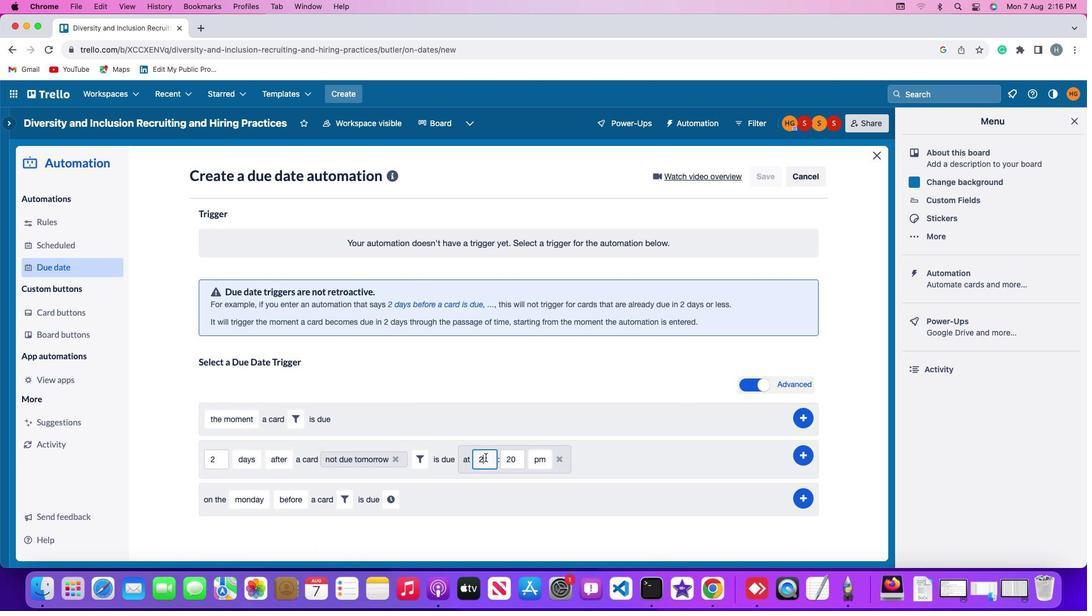 
Action: Mouse moved to (490, 459)
Screenshot: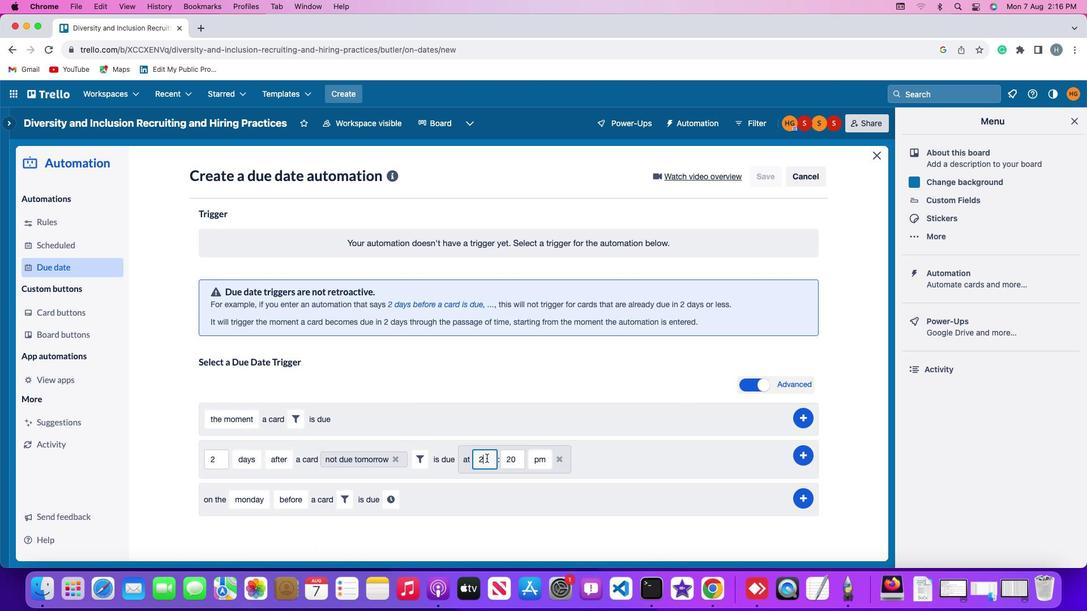 
Action: Key pressed Key.backspace
Screenshot: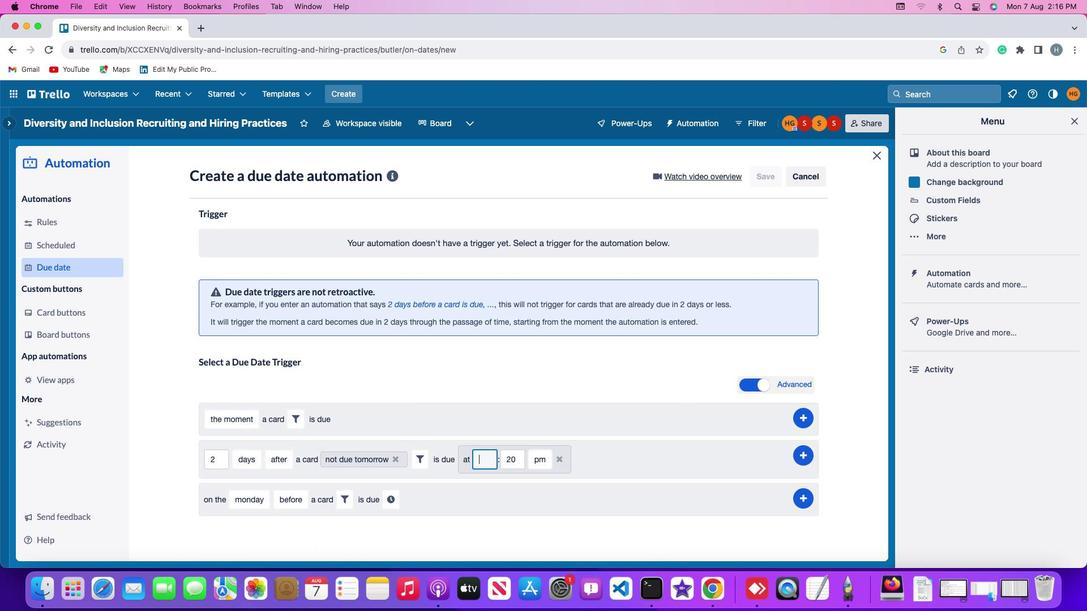
Action: Mouse moved to (491, 460)
Screenshot: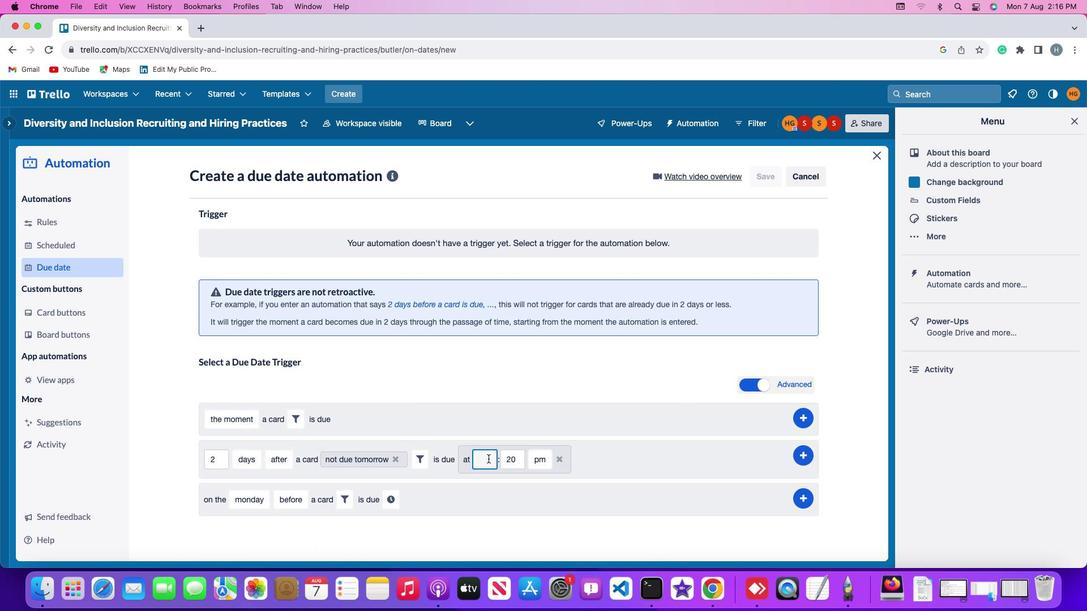
Action: Key pressed '1''1'
Screenshot: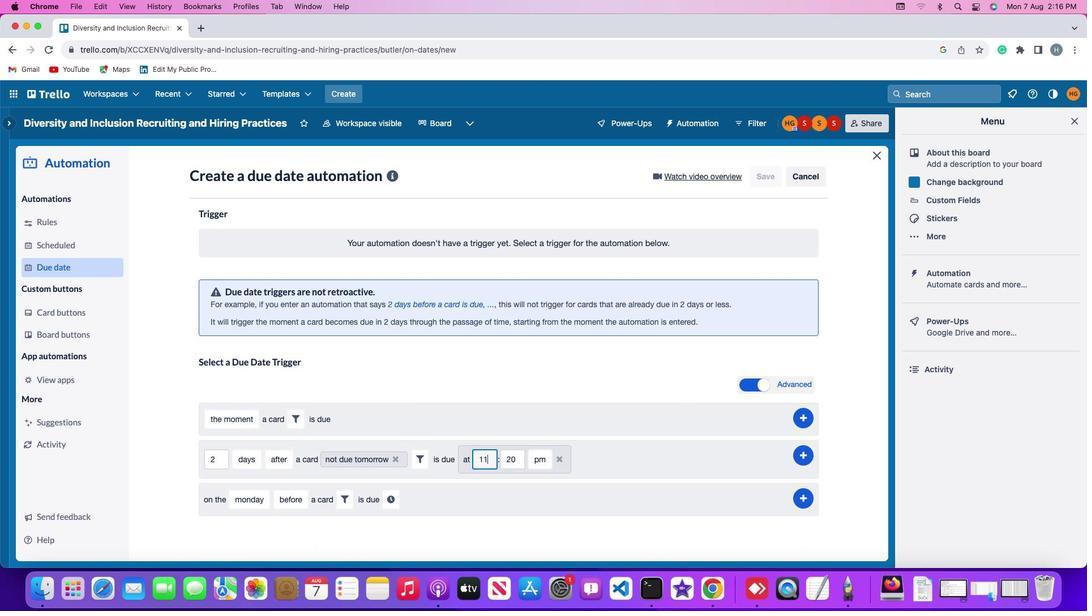 
Action: Mouse moved to (518, 460)
Screenshot: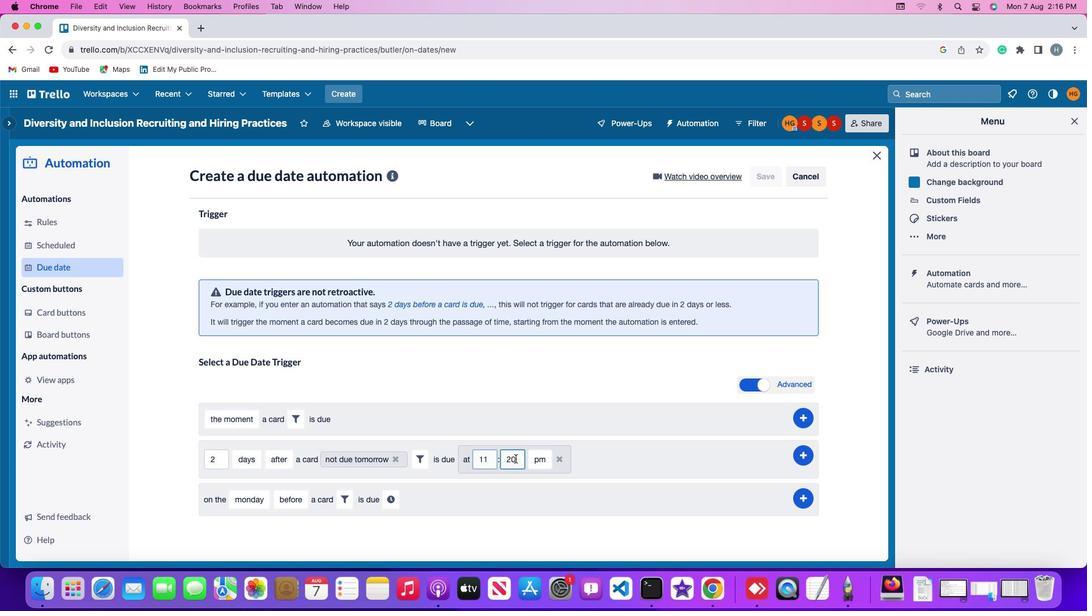 
Action: Mouse pressed left at (518, 460)
Screenshot: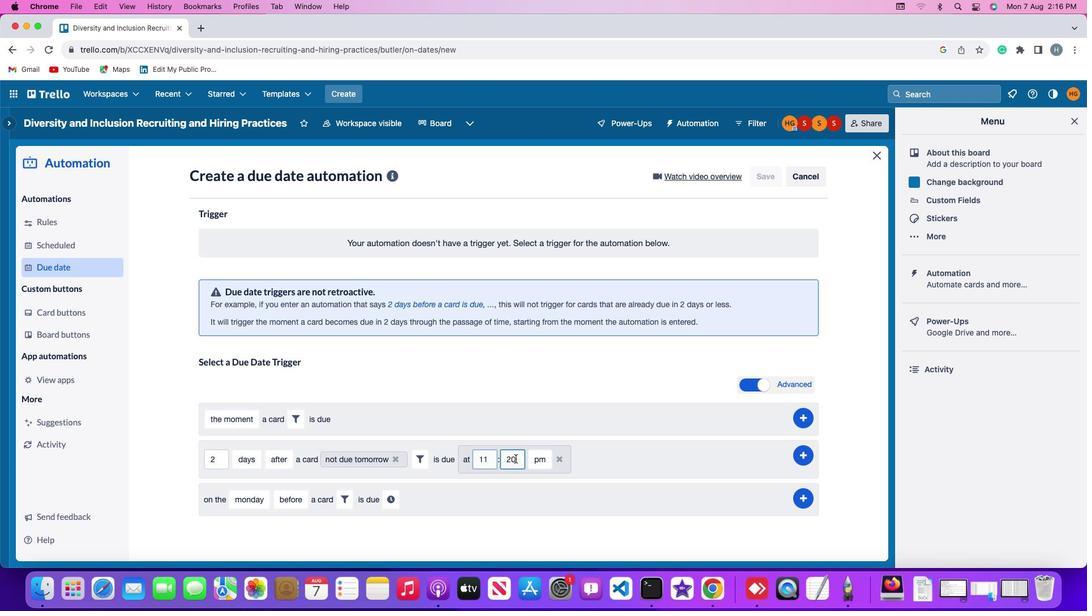 
Action: Key pressed Key.backspaceKey.backspace
Screenshot: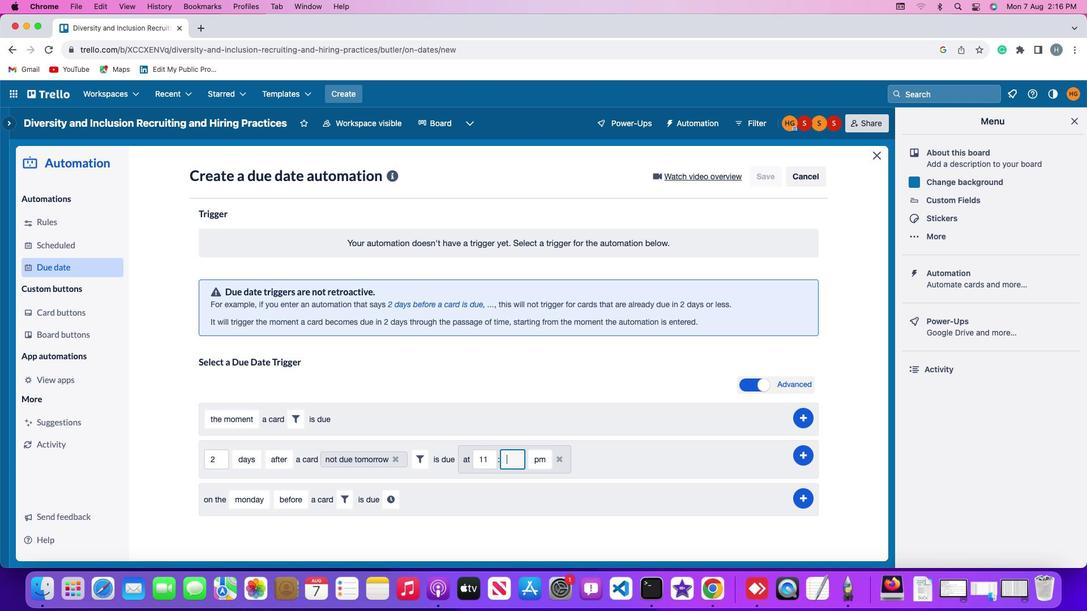 
Action: Mouse moved to (518, 460)
Screenshot: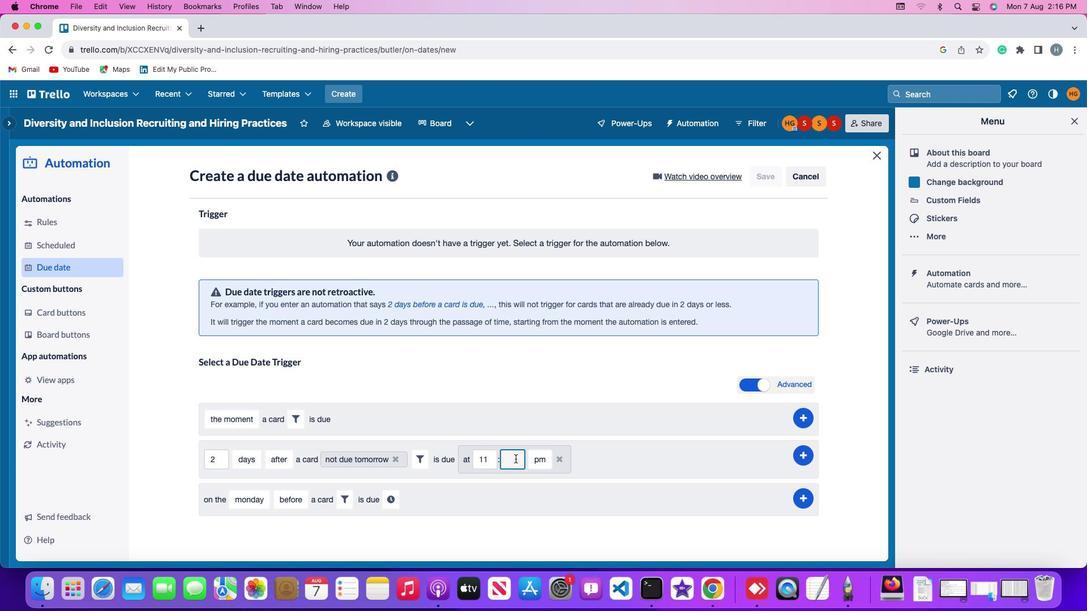 
Action: Key pressed '0''0'
Screenshot: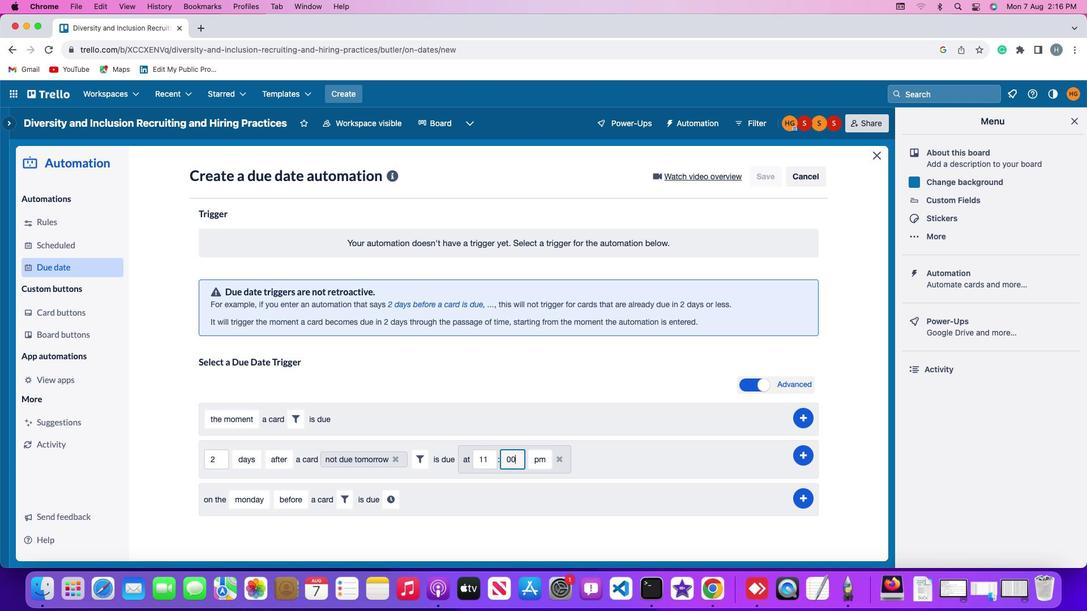 
Action: Mouse moved to (545, 461)
Screenshot: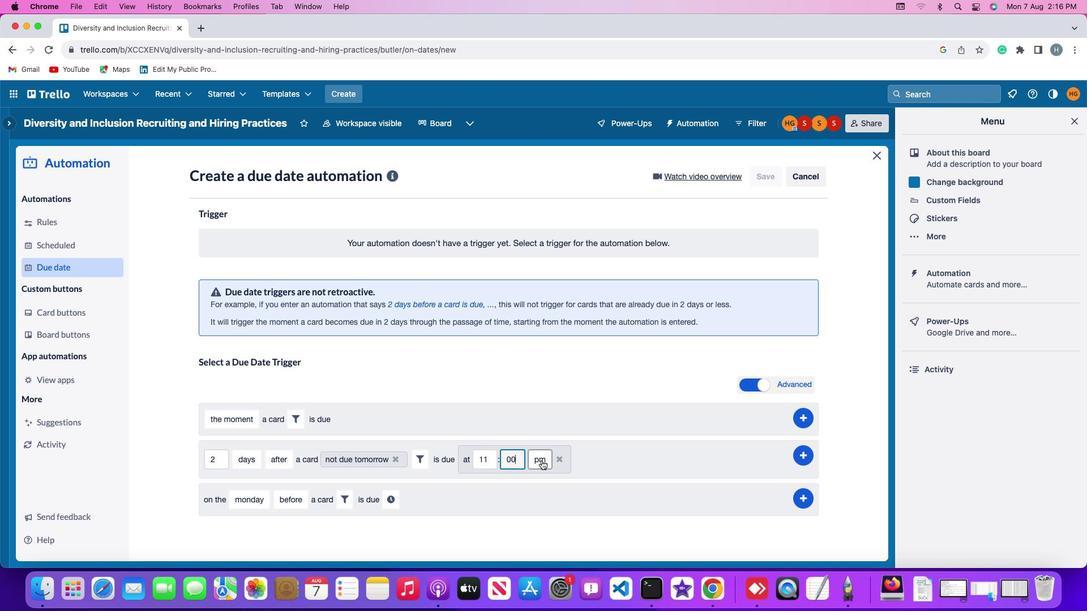 
Action: Mouse pressed left at (545, 461)
Screenshot: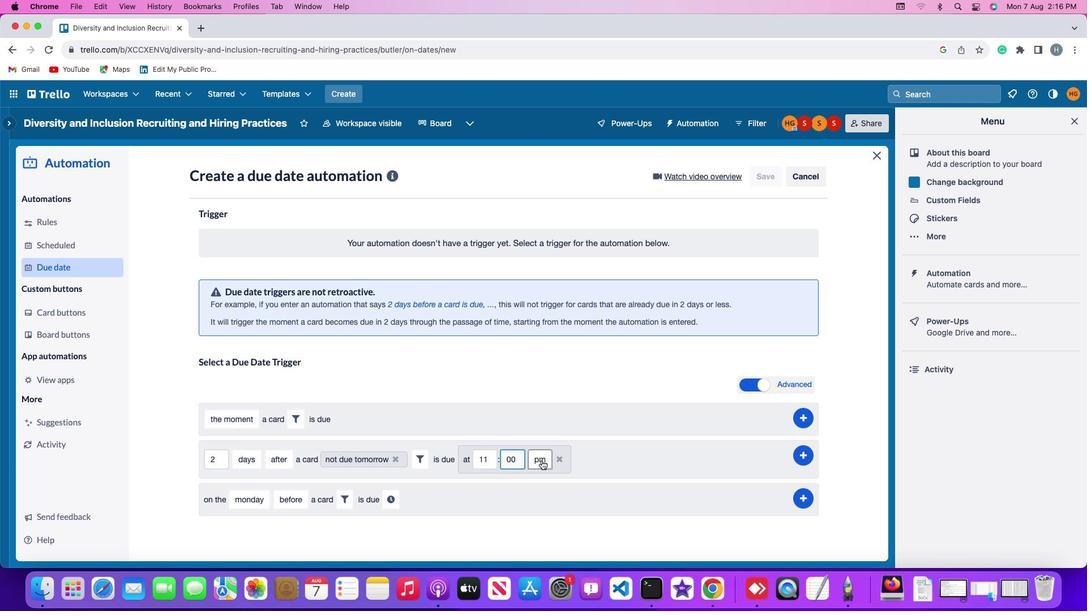 
Action: Mouse moved to (547, 484)
Screenshot: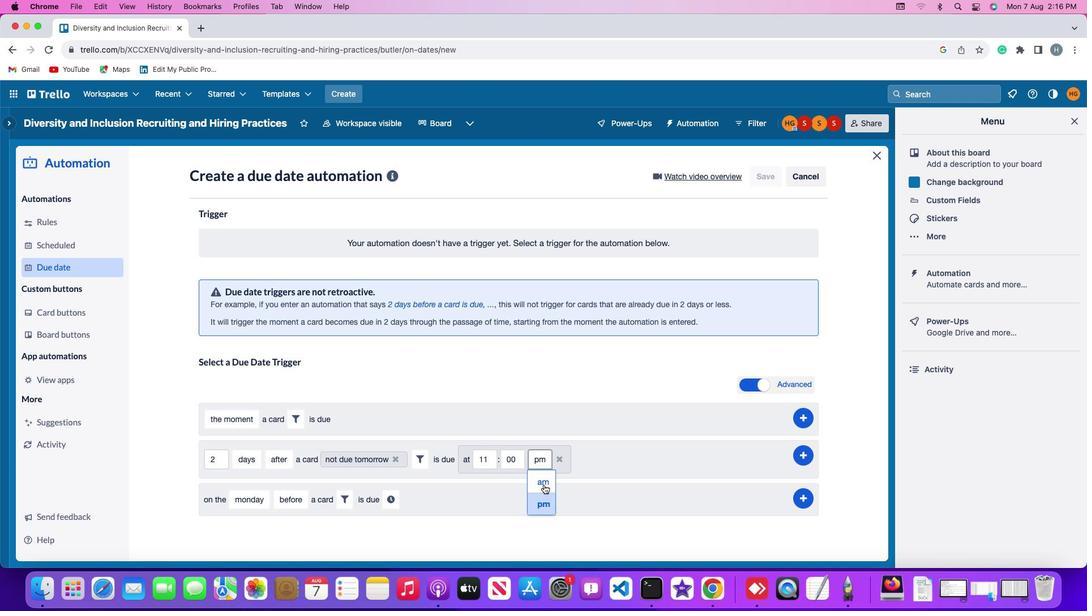 
Action: Mouse pressed left at (547, 484)
Screenshot: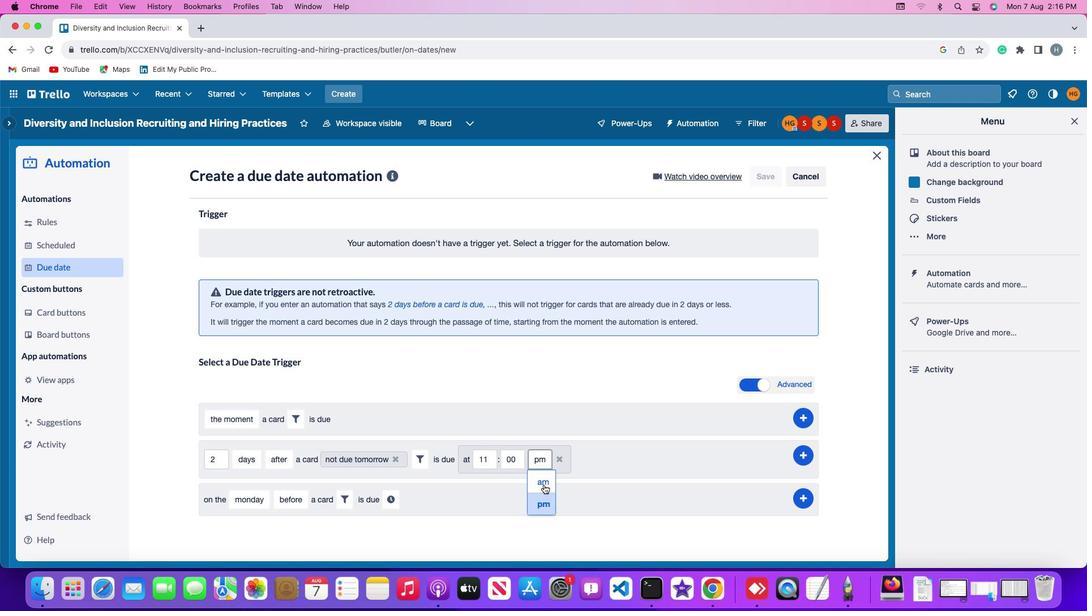 
Action: Mouse moved to (812, 457)
Screenshot: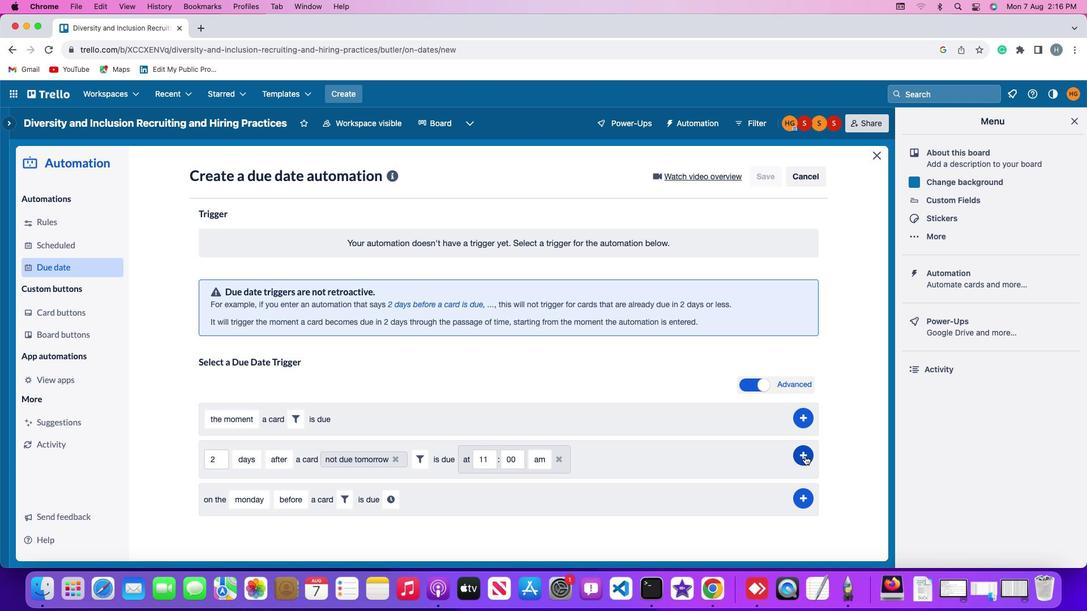 
Action: Mouse pressed left at (812, 457)
Screenshot: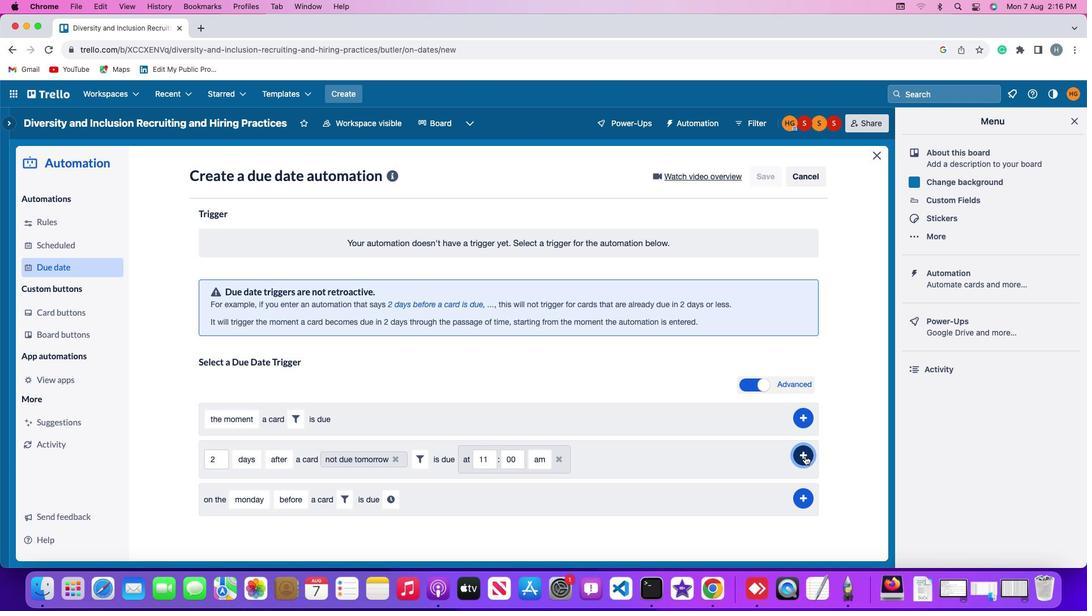 
Action: Mouse moved to (867, 331)
Screenshot: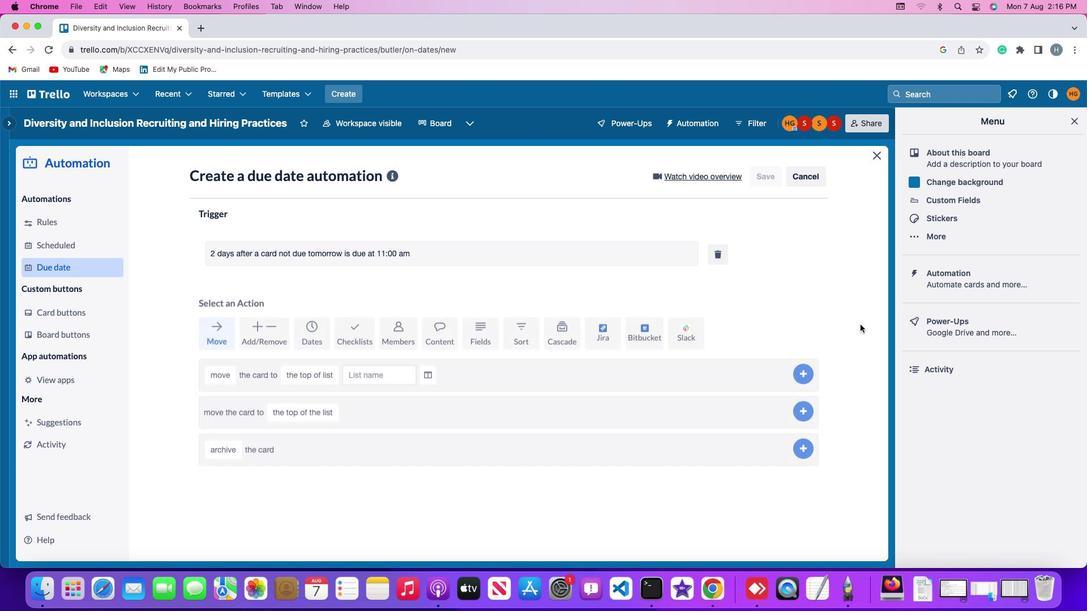 
